 Task: Look for space in Villa de Vallecas, Spain from 10th August, 2023 to 20th August, 2023 for 12 adults in price range Rs.10000 to Rs.14000. Place can be entire place or shared room with 6 bedrooms having 12 beds and 6 bathrooms. Property type can be house, flat, guest house. Amenities needed are: wifi, TV, free parkinig on premises, gym, breakfast. Booking option can be shelf check-in. Required host language is English.
Action: Mouse moved to (433, 84)
Screenshot: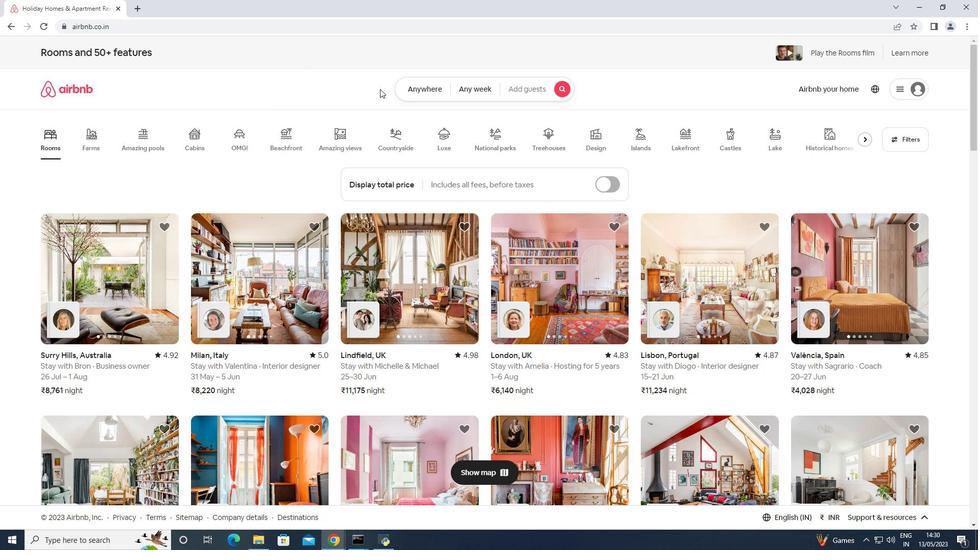 
Action: Mouse pressed left at (433, 84)
Screenshot: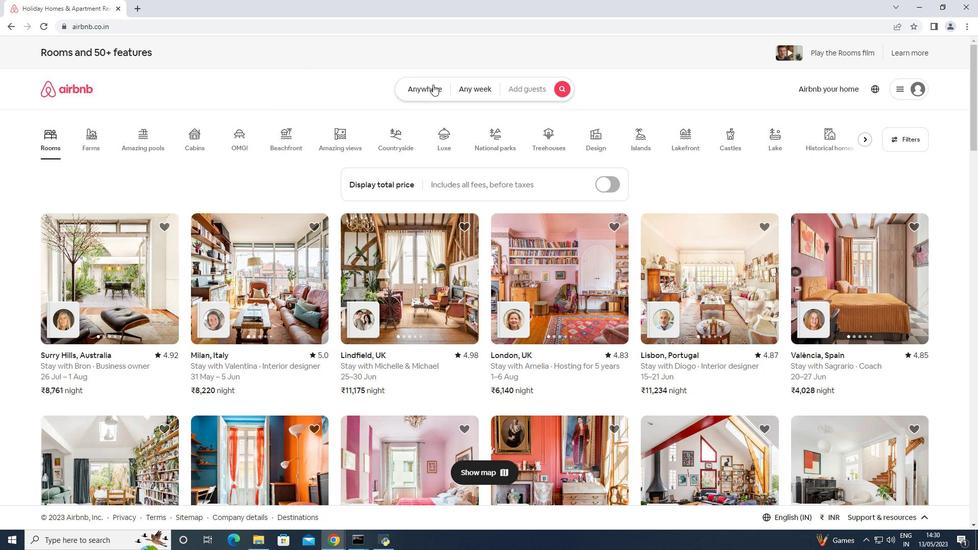 
Action: Mouse moved to (365, 132)
Screenshot: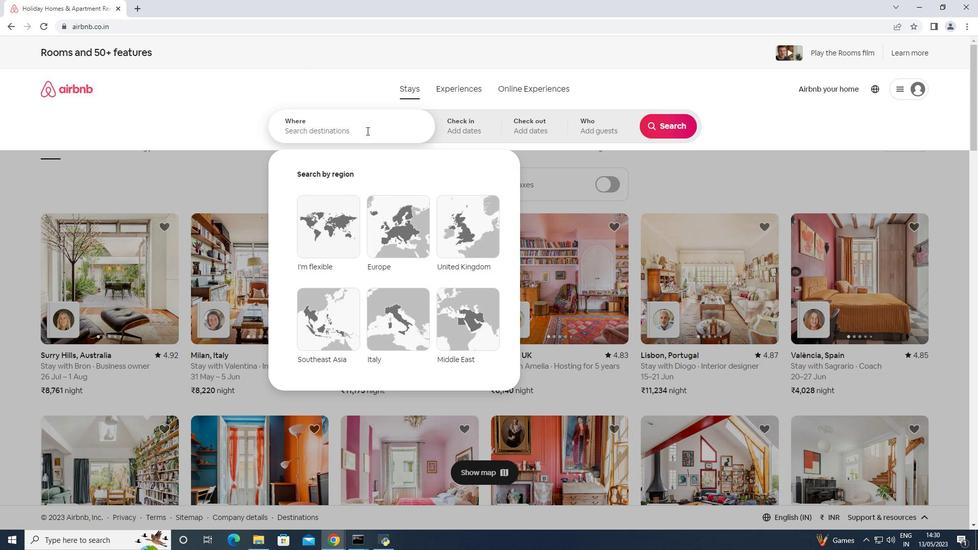 
Action: Mouse pressed left at (365, 132)
Screenshot: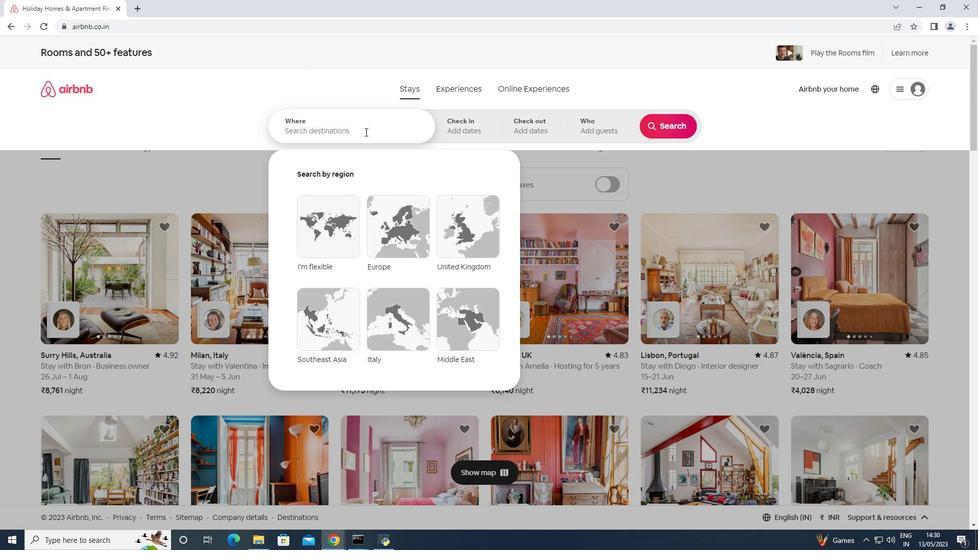 
Action: Key pressed <Key.shift>Vill<Key.space><Key.backspace>a<Key.space>de<Key.space><Key.shift>Vallecas,<Key.space><Key.shift>Spain<Key.enter>
Screenshot: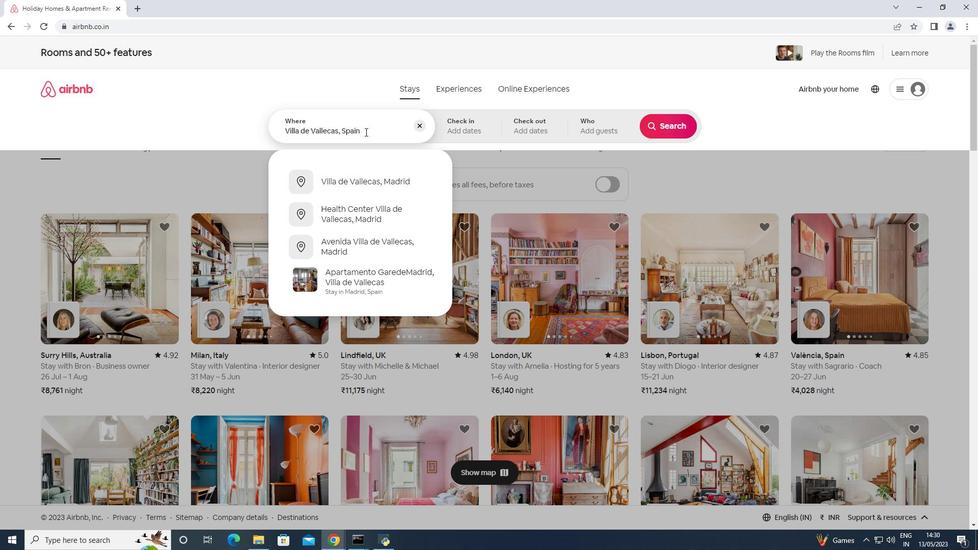 
Action: Mouse moved to (664, 210)
Screenshot: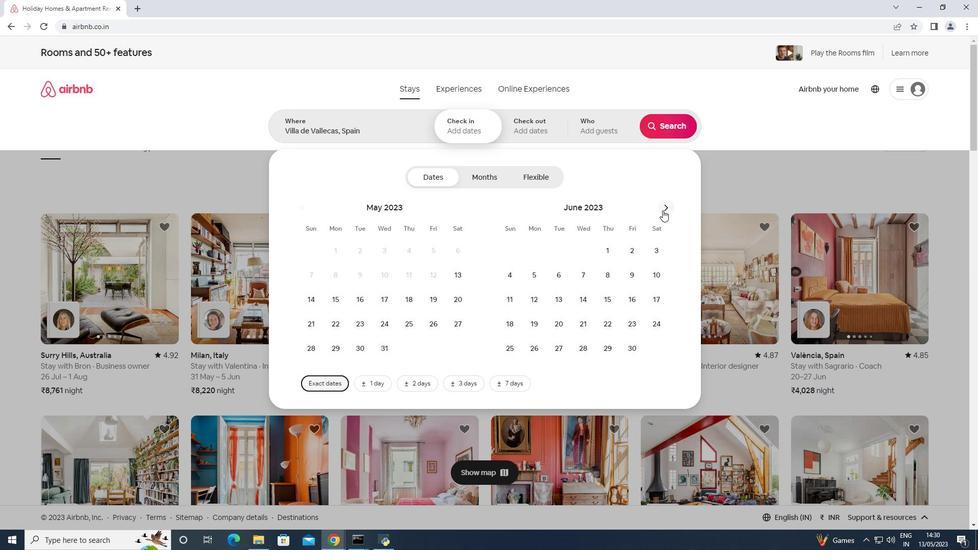 
Action: Mouse pressed left at (664, 210)
Screenshot: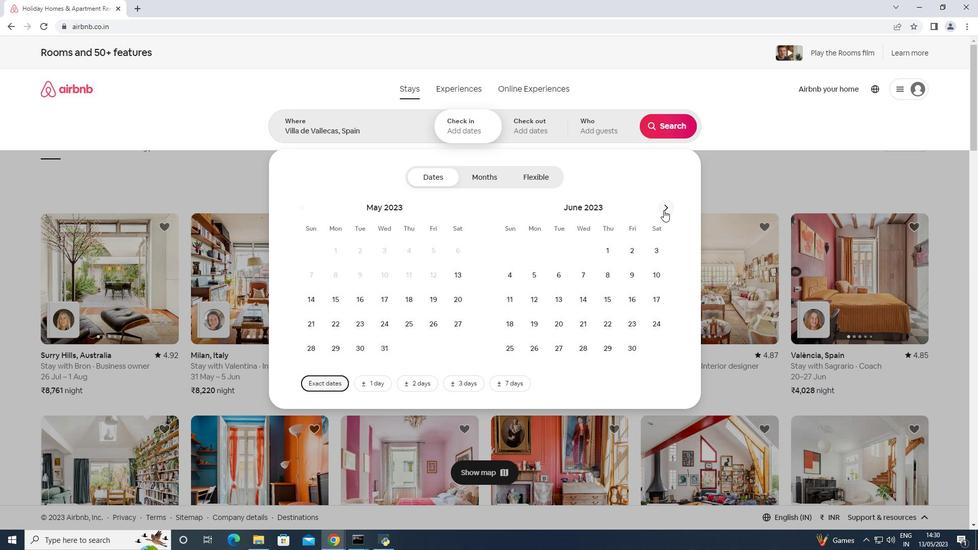 
Action: Mouse pressed left at (664, 210)
Screenshot: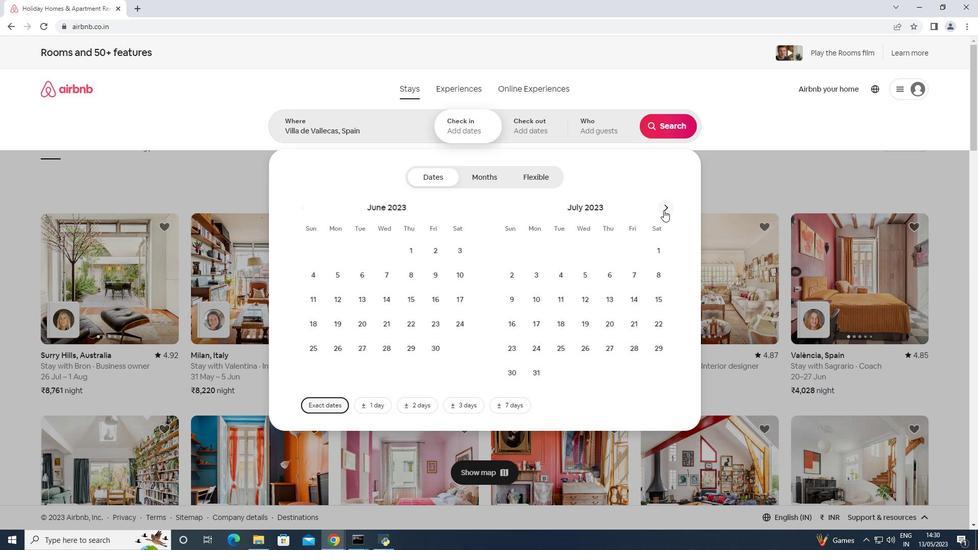 
Action: Mouse moved to (611, 273)
Screenshot: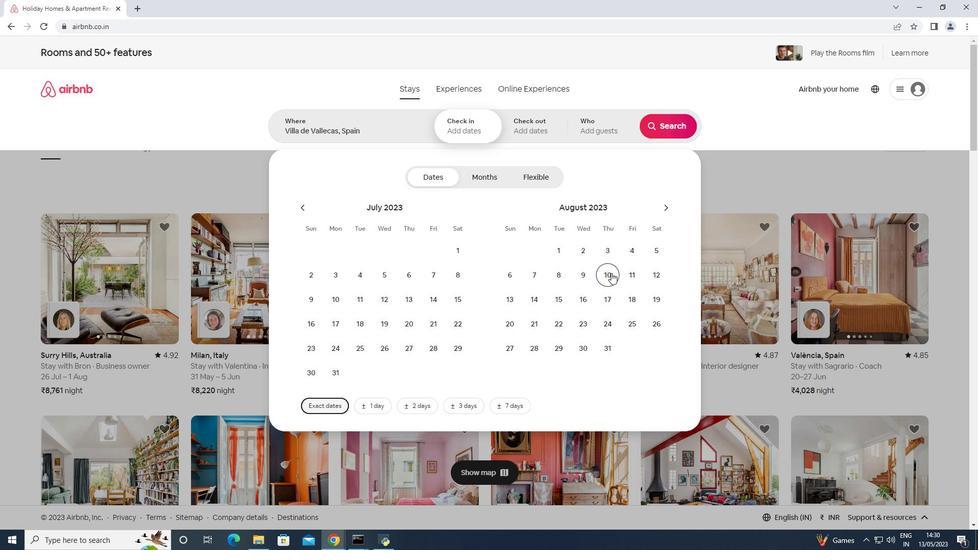 
Action: Mouse pressed left at (611, 273)
Screenshot: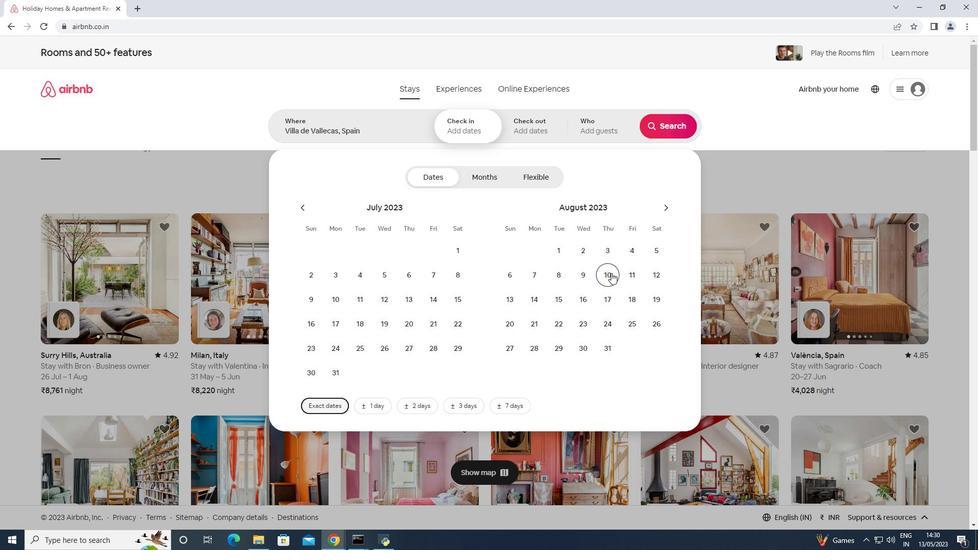 
Action: Mouse moved to (516, 324)
Screenshot: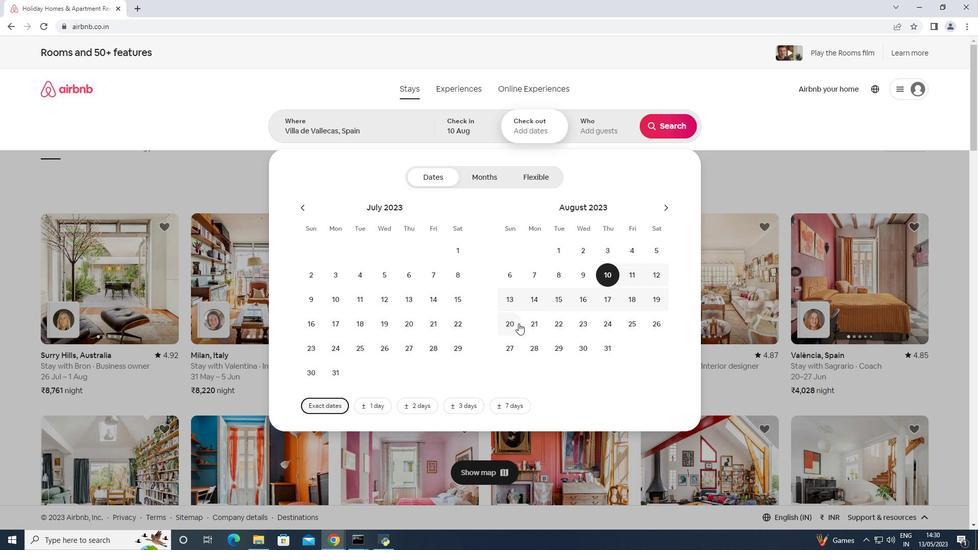
Action: Mouse pressed left at (516, 324)
Screenshot: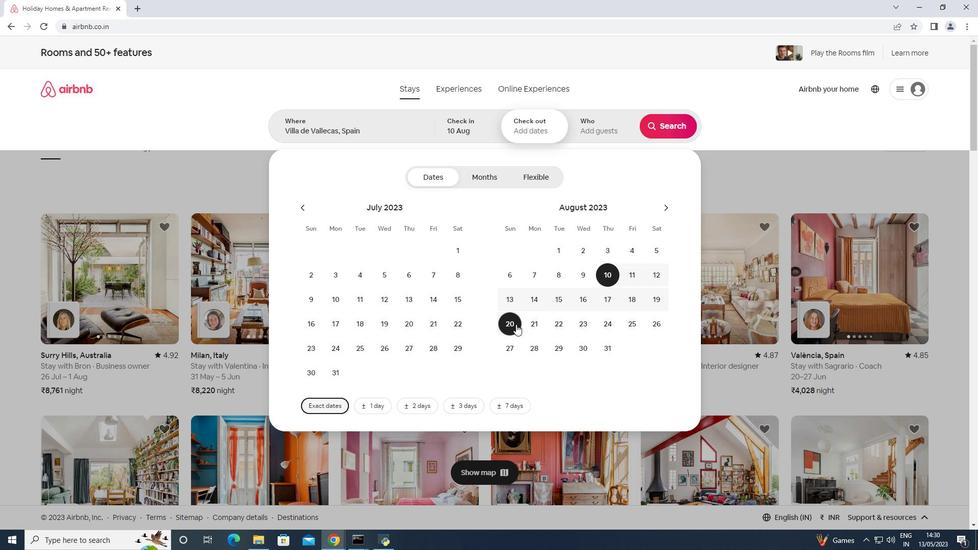 
Action: Mouse moved to (596, 135)
Screenshot: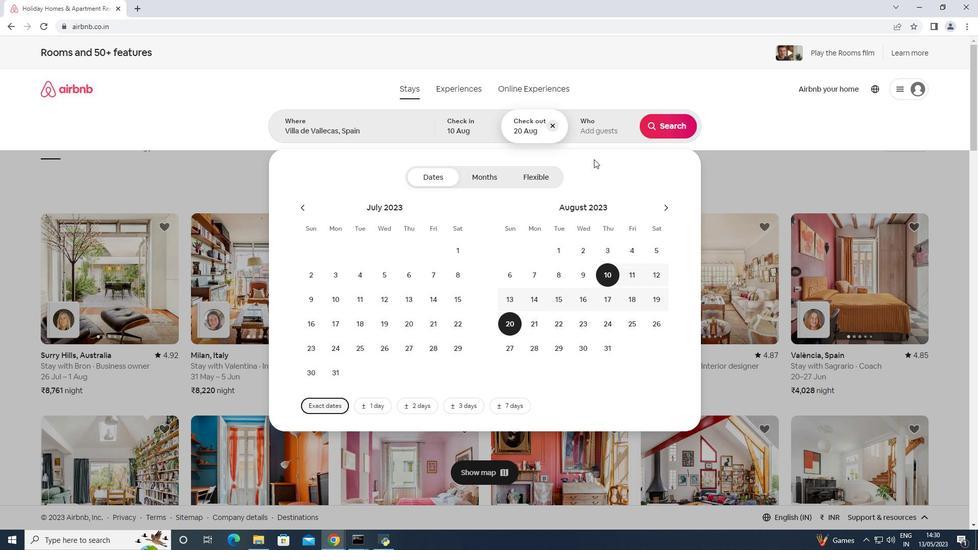 
Action: Mouse pressed left at (596, 135)
Screenshot: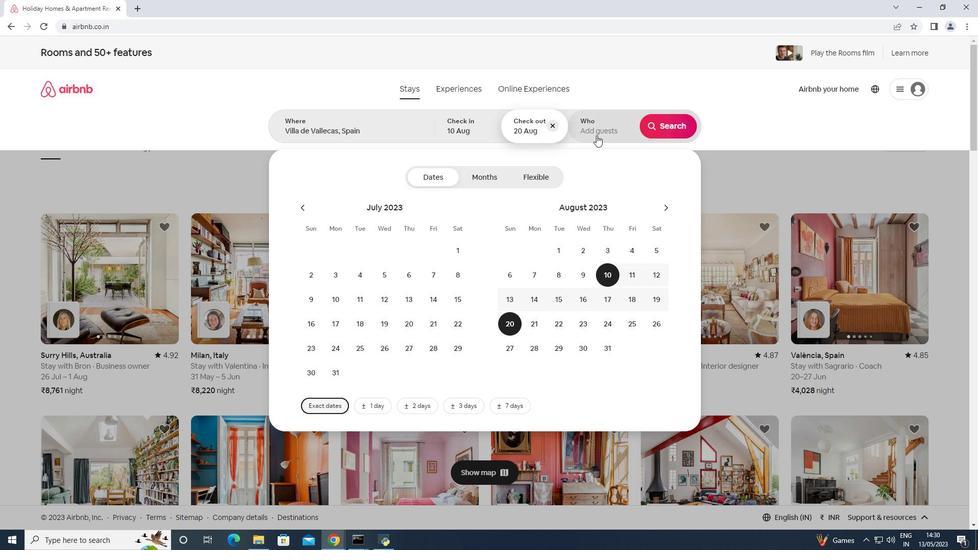 
Action: Mouse moved to (674, 181)
Screenshot: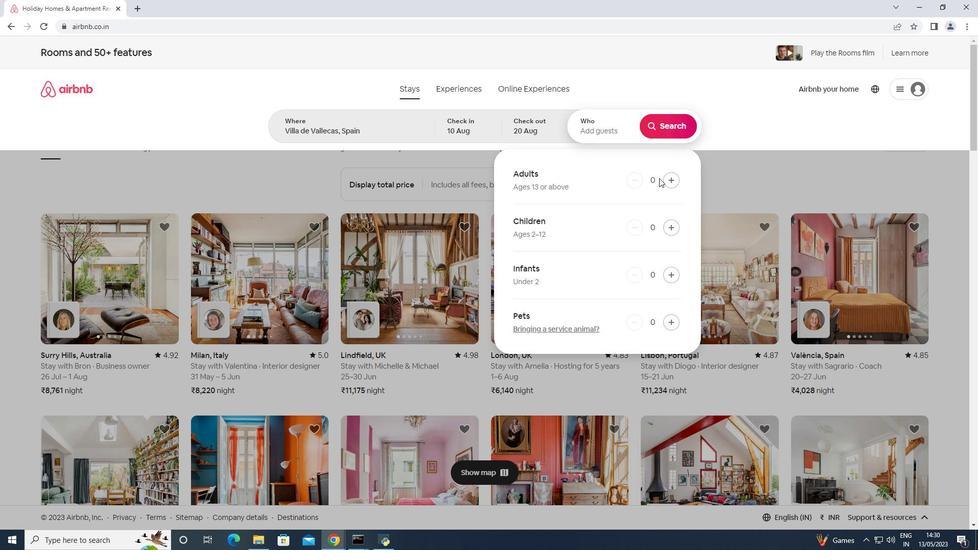 
Action: Mouse pressed left at (674, 181)
Screenshot: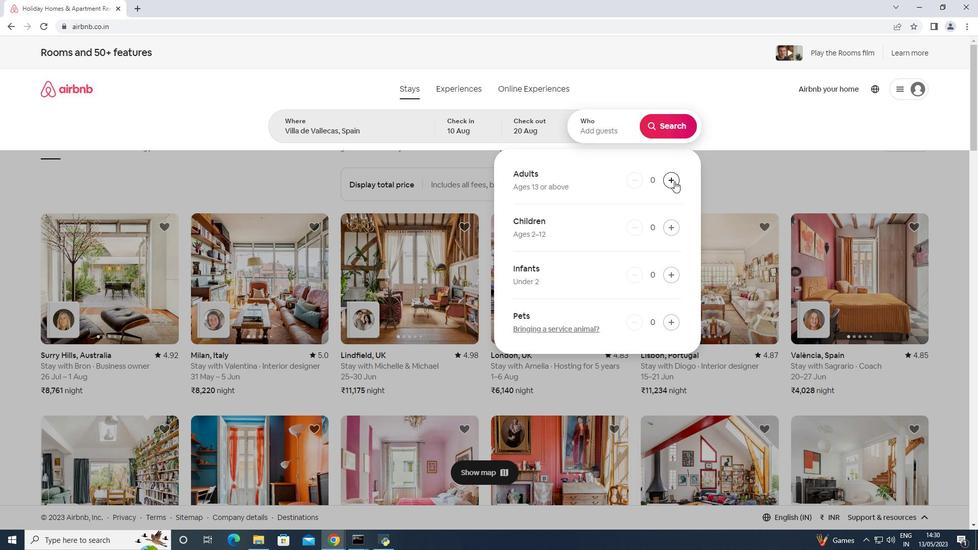 
Action: Mouse pressed left at (674, 181)
Screenshot: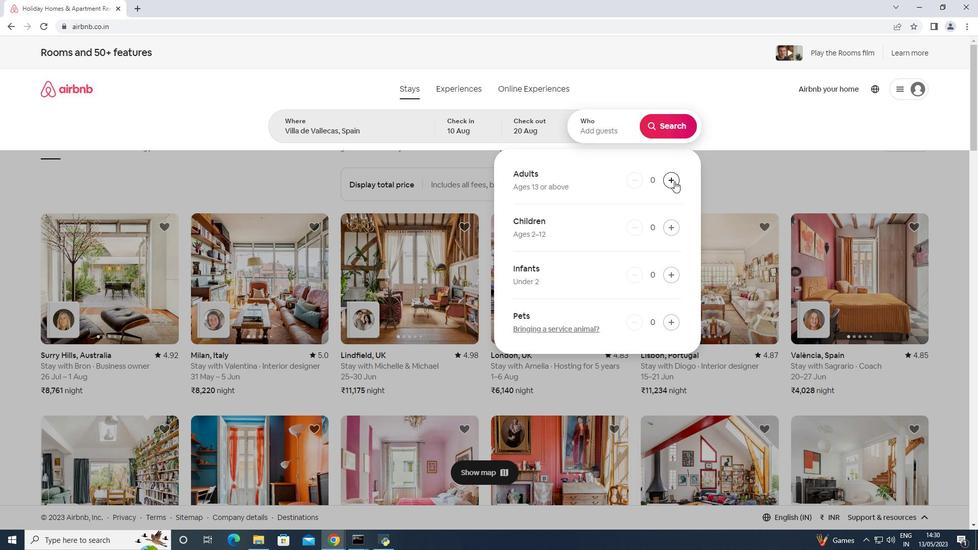
Action: Mouse pressed left at (674, 181)
Screenshot: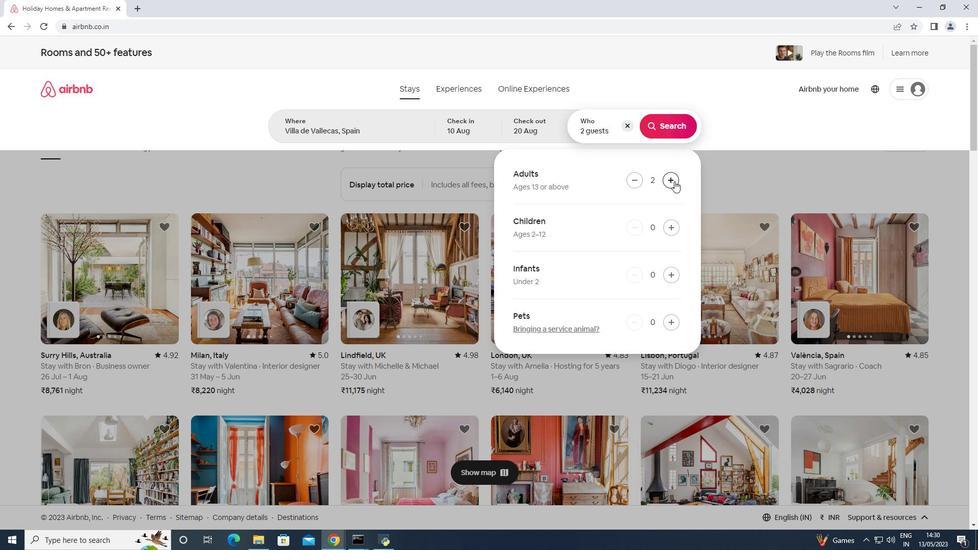 
Action: Mouse pressed left at (674, 181)
Screenshot: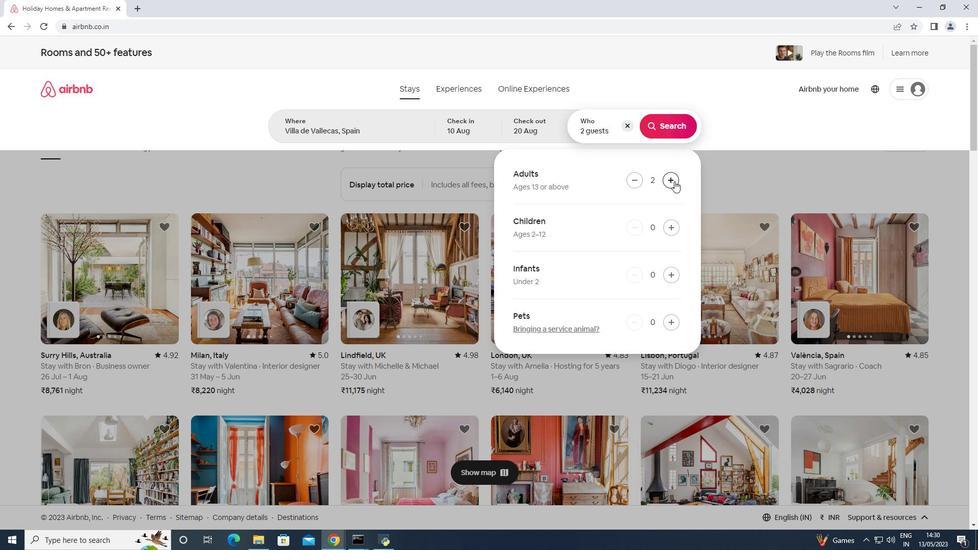 
Action: Mouse pressed left at (674, 181)
Screenshot: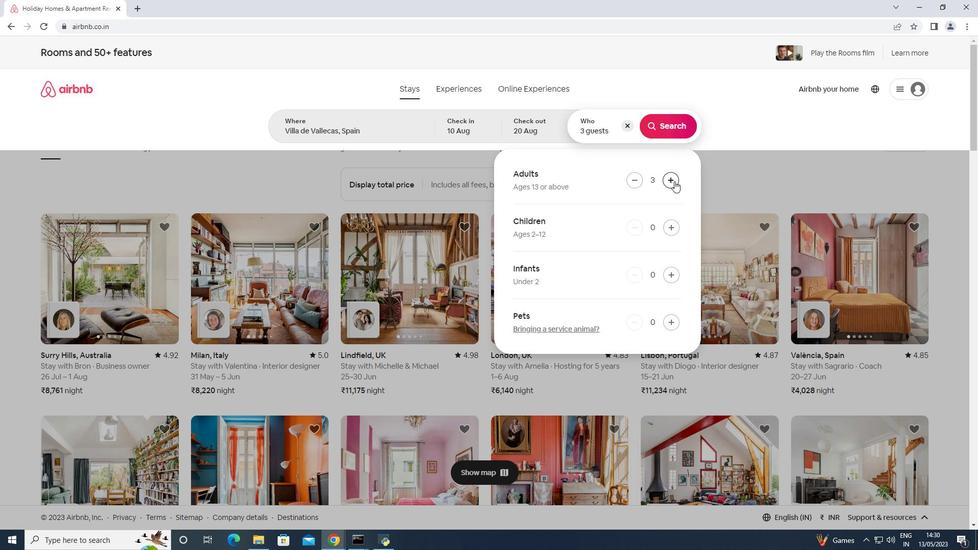 
Action: Mouse pressed left at (674, 181)
Screenshot: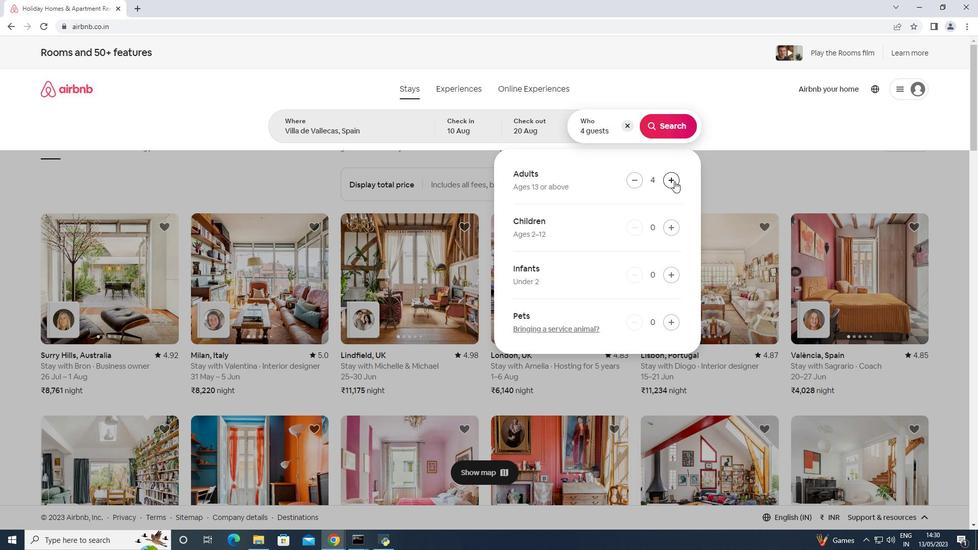 
Action: Mouse pressed left at (674, 181)
Screenshot: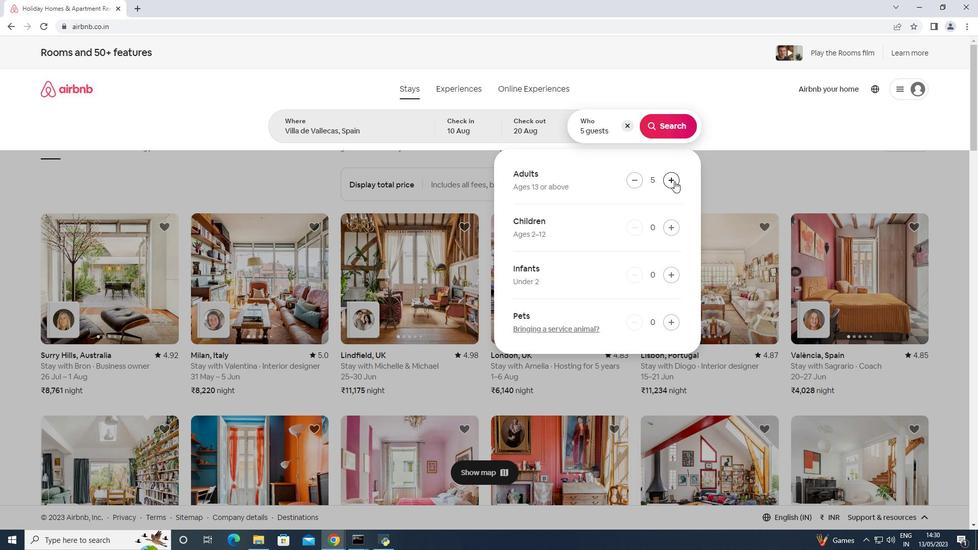 
Action: Mouse pressed left at (674, 181)
Screenshot: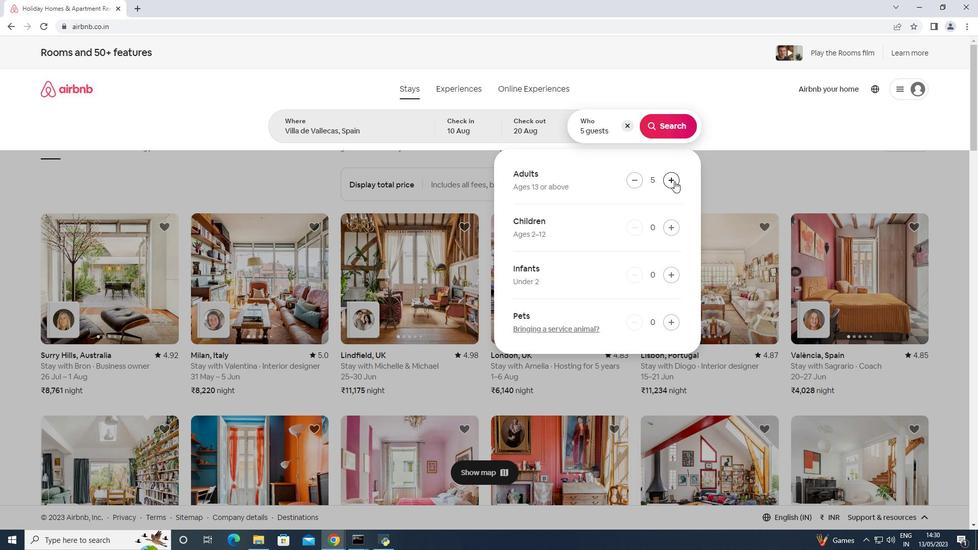 
Action: Mouse pressed left at (674, 181)
Screenshot: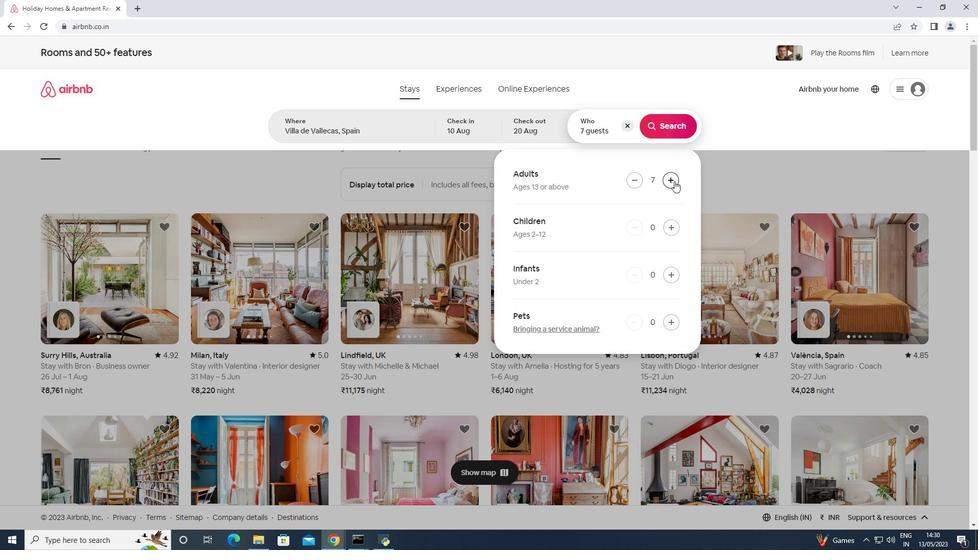 
Action: Mouse pressed left at (674, 181)
Screenshot: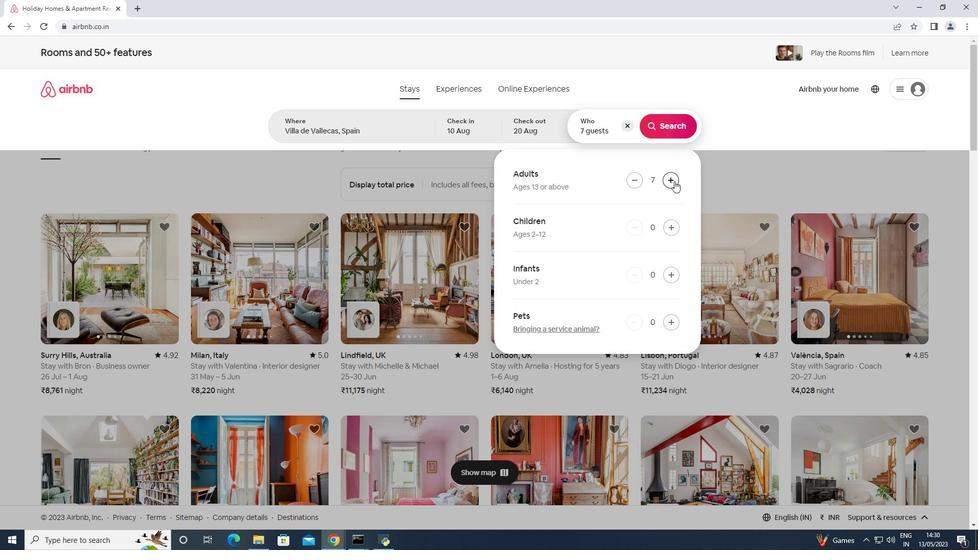
Action: Mouse pressed left at (674, 181)
Screenshot: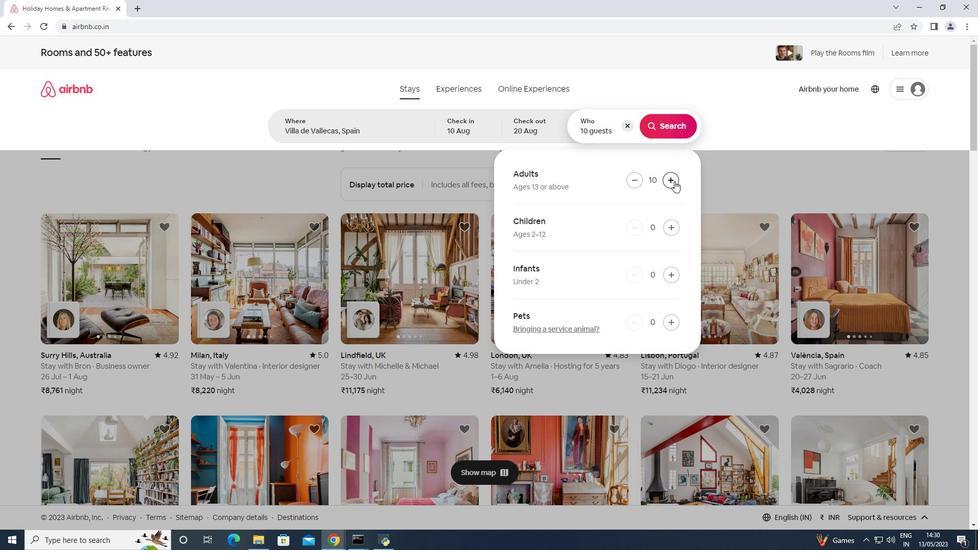 
Action: Mouse pressed left at (674, 181)
Screenshot: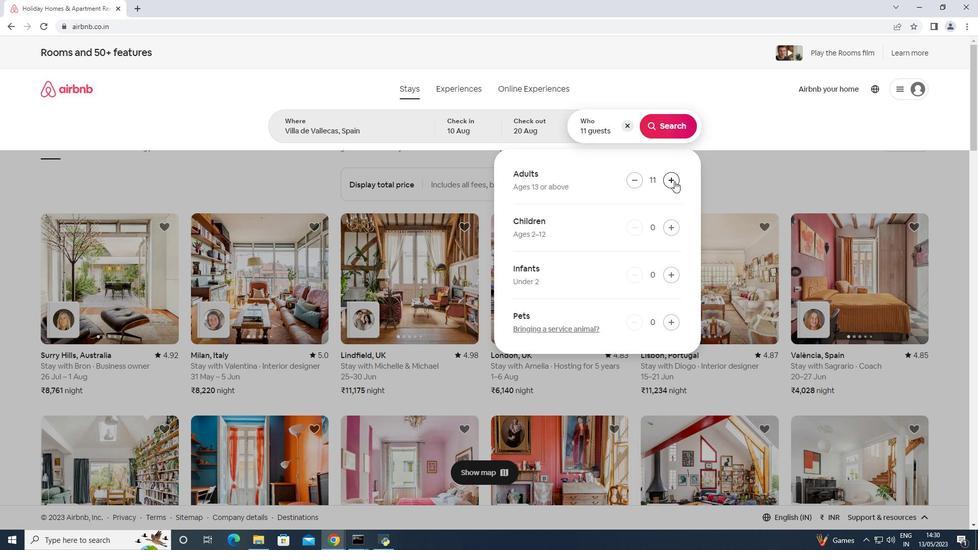 
Action: Mouse moved to (665, 130)
Screenshot: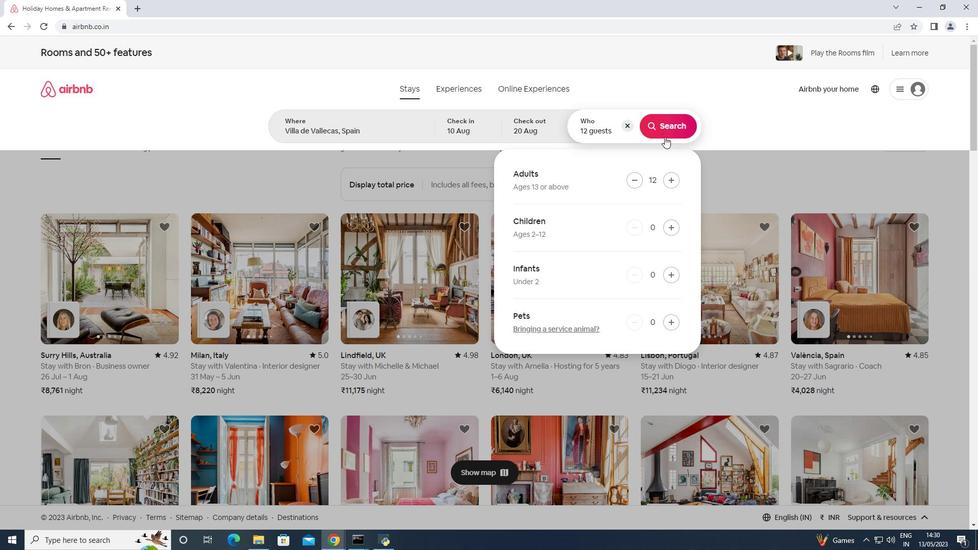 
Action: Mouse pressed left at (665, 130)
Screenshot: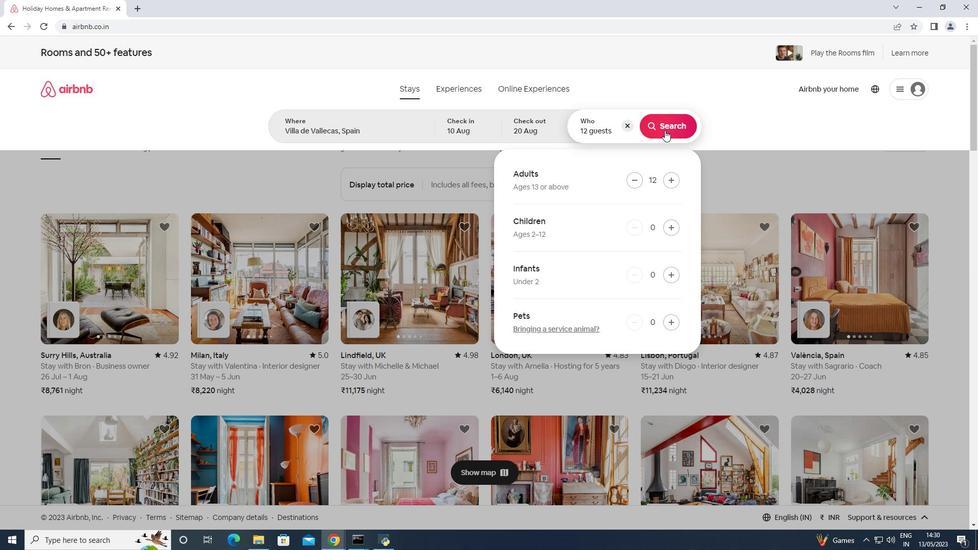 
Action: Mouse moved to (930, 95)
Screenshot: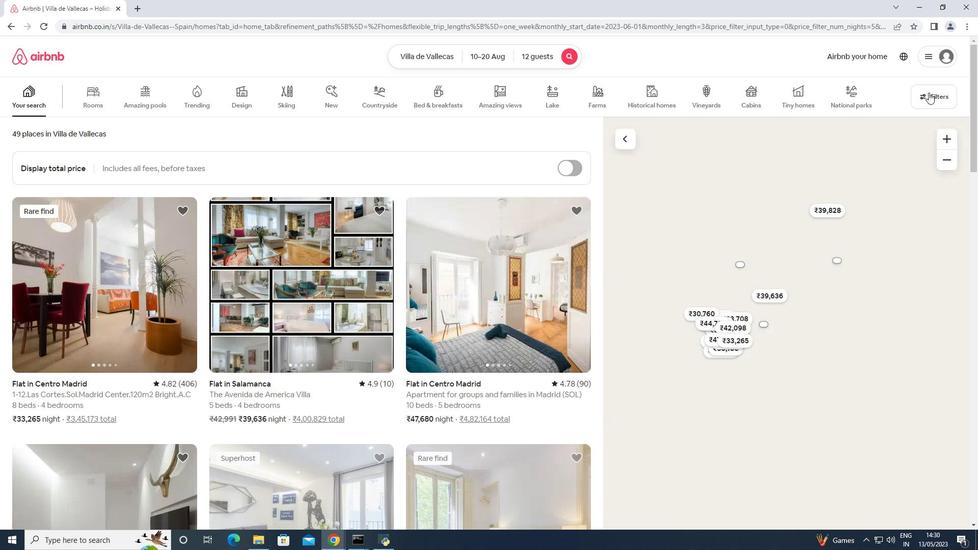 
Action: Mouse pressed left at (930, 95)
Screenshot: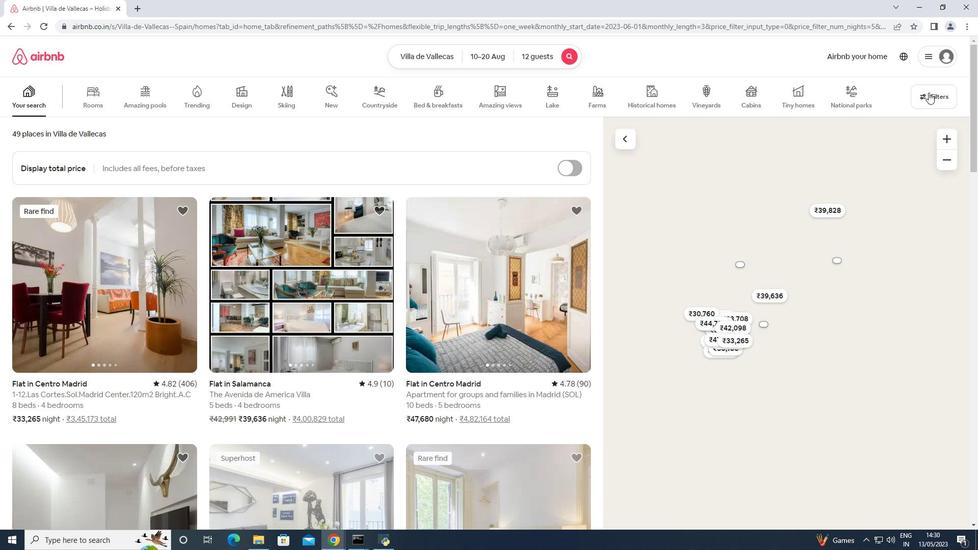 
Action: Mouse moved to (413, 343)
Screenshot: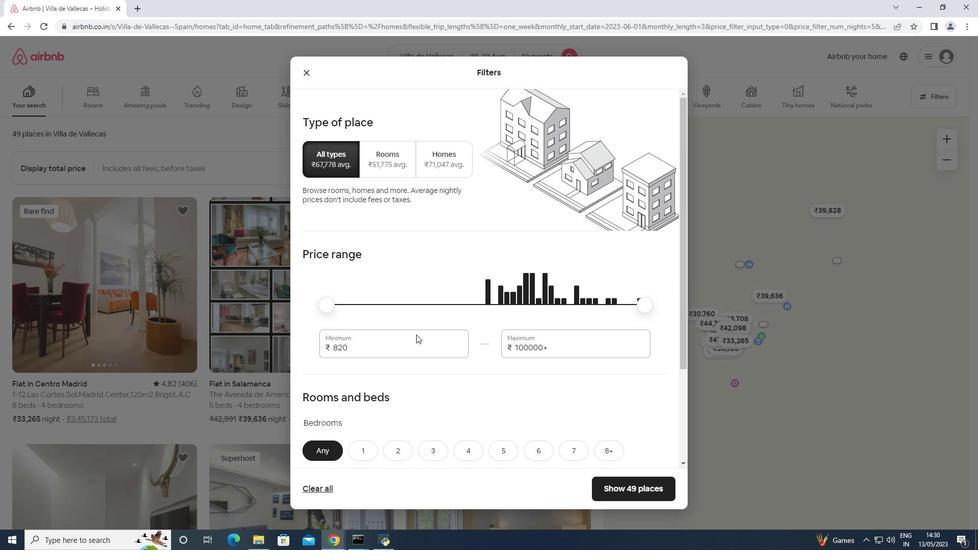 
Action: Mouse pressed left at (413, 343)
Screenshot: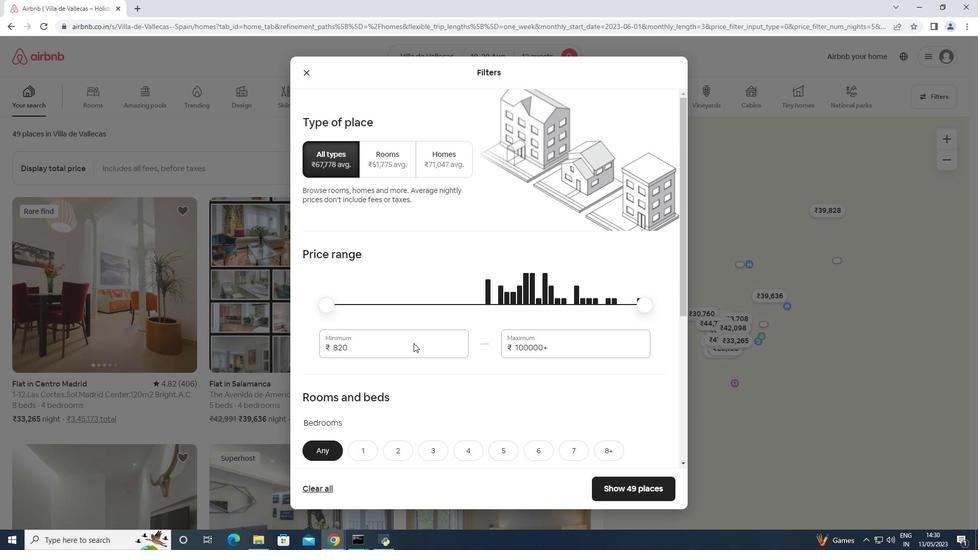 
Action: Mouse pressed left at (413, 343)
Screenshot: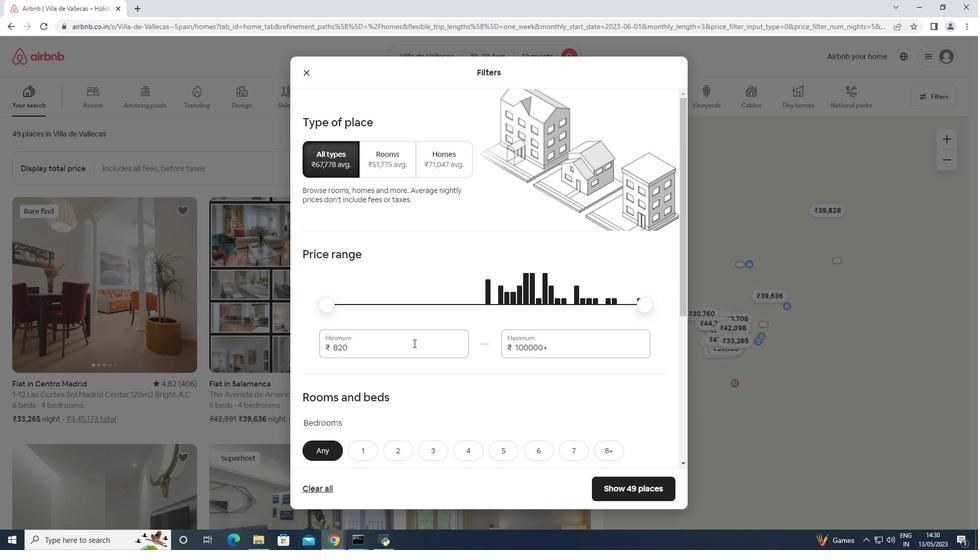 
Action: Mouse moved to (413, 342)
Screenshot: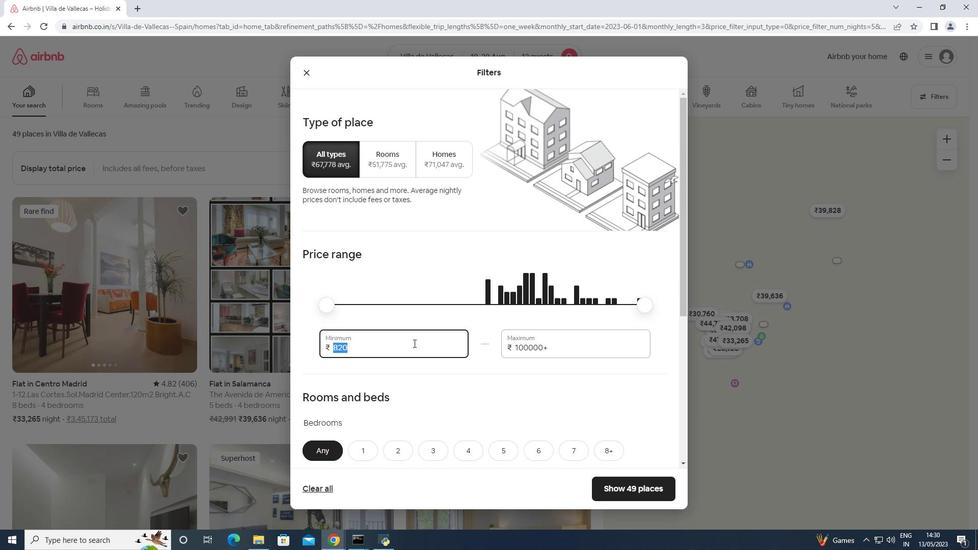 
Action: Key pressed 10000<Key.tab>14000
Screenshot: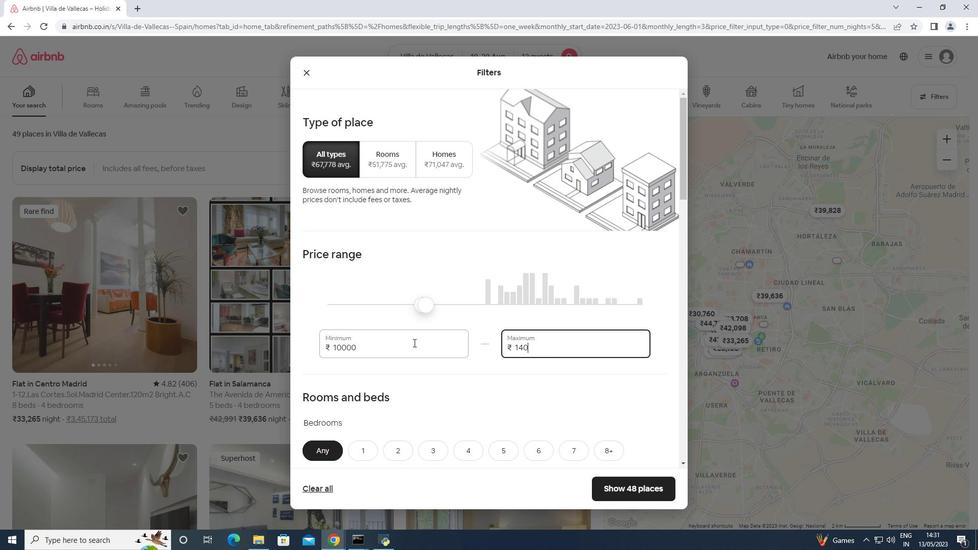 
Action: Mouse scrolled (413, 342) with delta (0, 0)
Screenshot: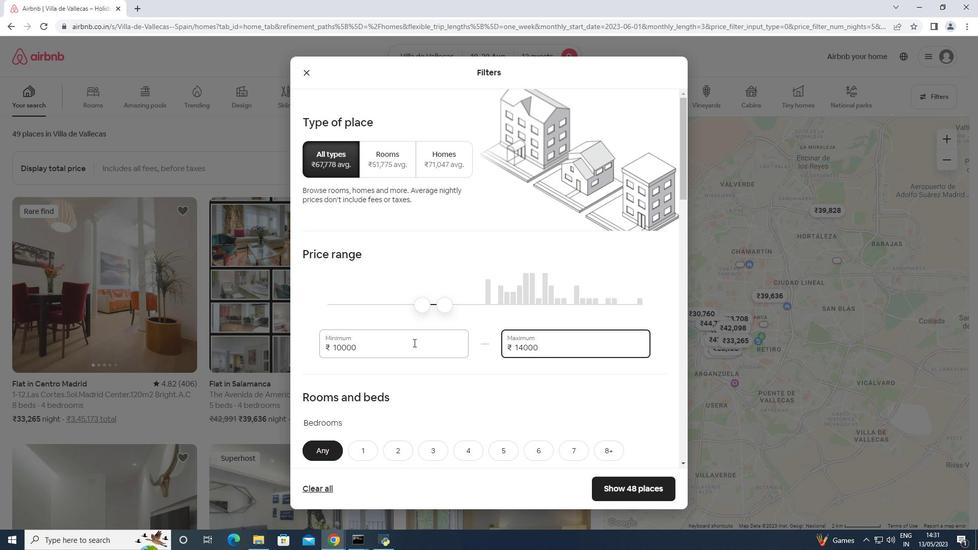 
Action: Mouse scrolled (413, 342) with delta (0, 0)
Screenshot: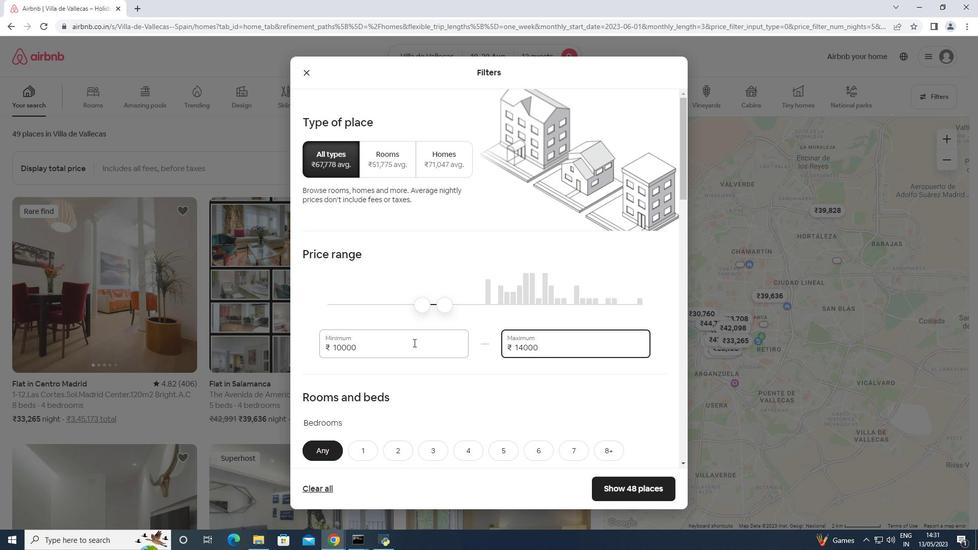
Action: Mouse scrolled (413, 342) with delta (0, 0)
Screenshot: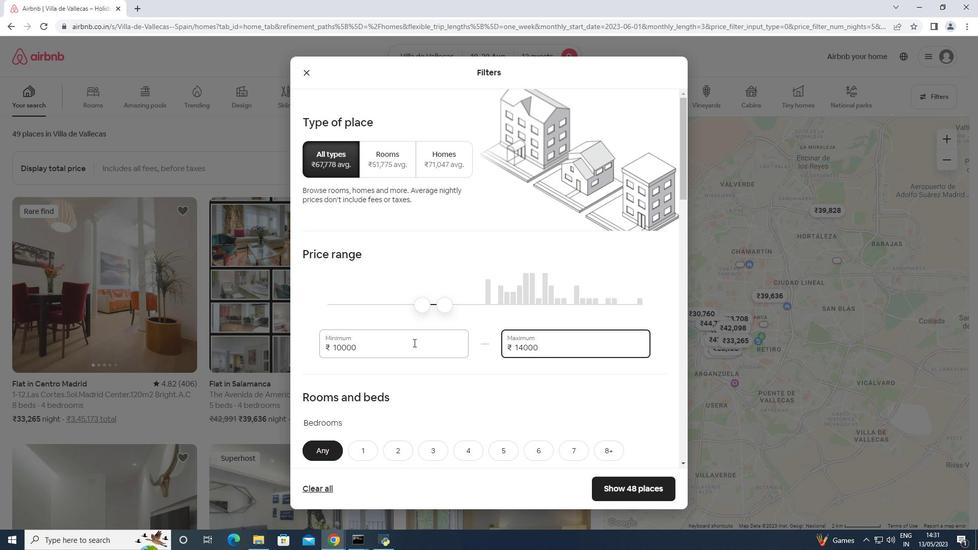 
Action: Mouse scrolled (413, 342) with delta (0, 0)
Screenshot: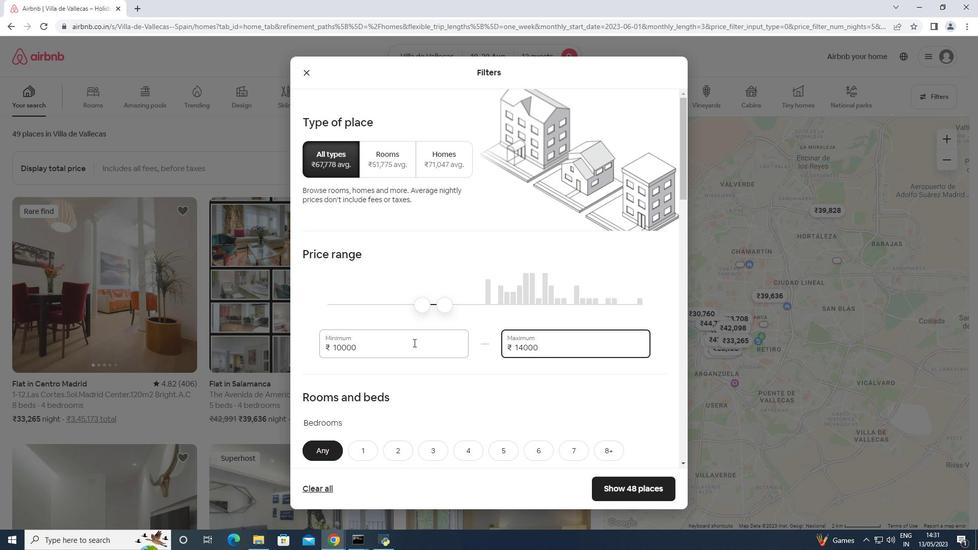 
Action: Mouse scrolled (413, 342) with delta (0, 0)
Screenshot: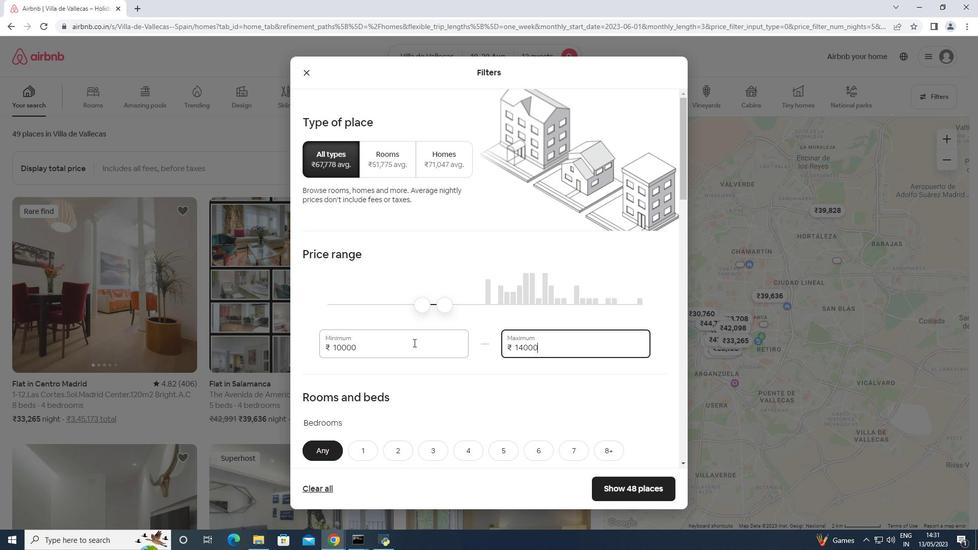 
Action: Mouse moved to (539, 194)
Screenshot: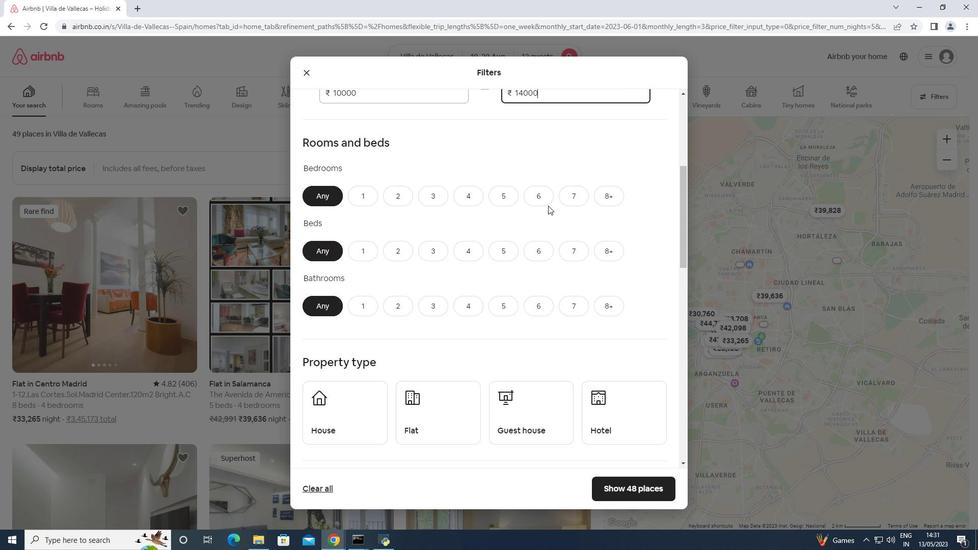 
Action: Mouse pressed left at (539, 194)
Screenshot: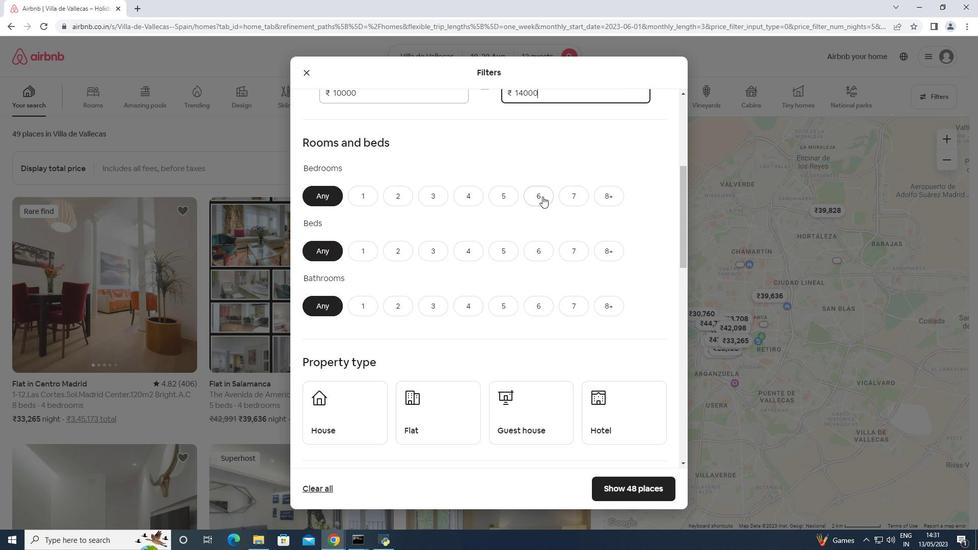 
Action: Mouse moved to (611, 251)
Screenshot: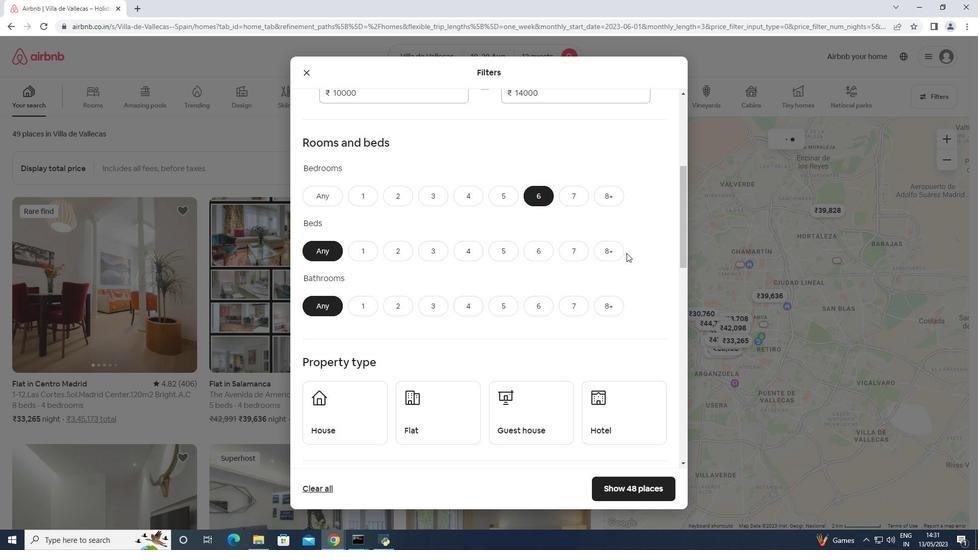 
Action: Mouse pressed left at (611, 251)
Screenshot: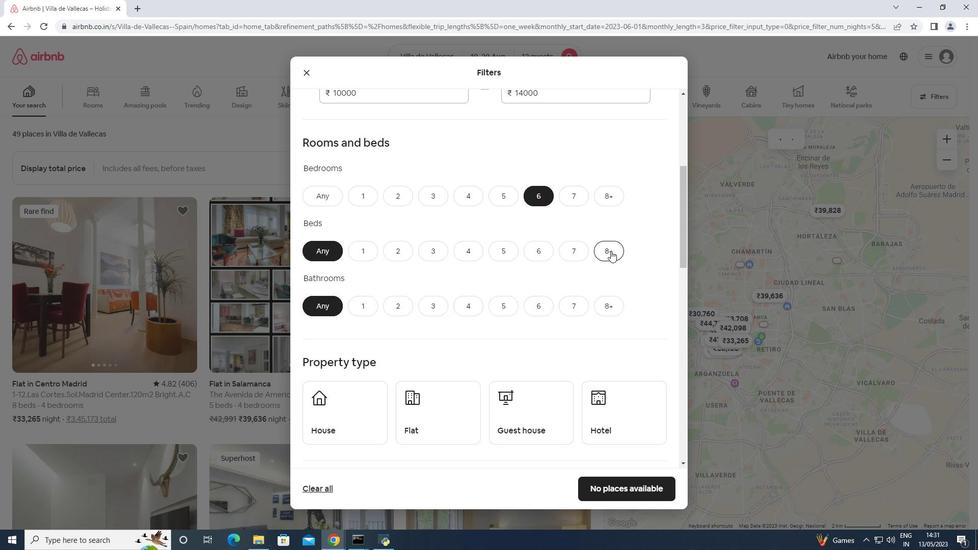 
Action: Mouse moved to (536, 303)
Screenshot: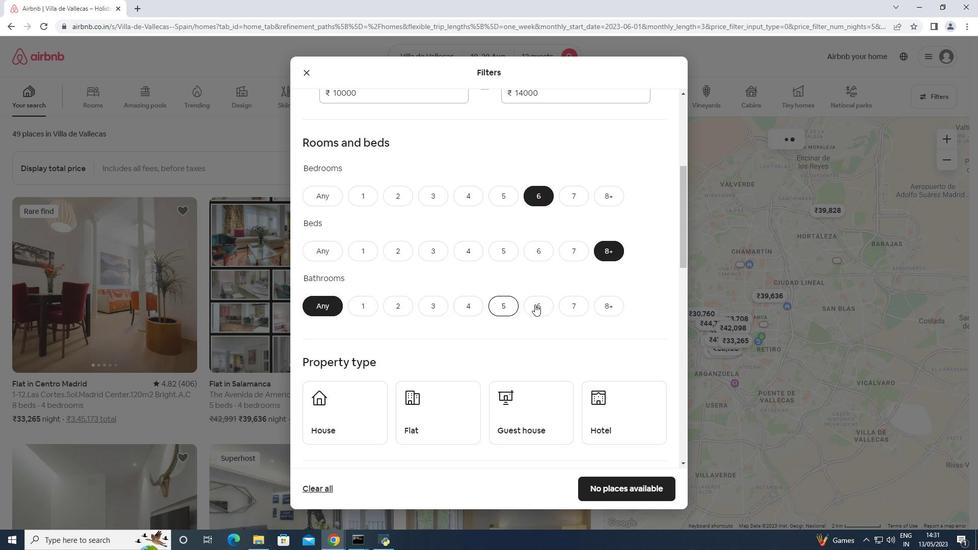 
Action: Mouse pressed left at (536, 303)
Screenshot: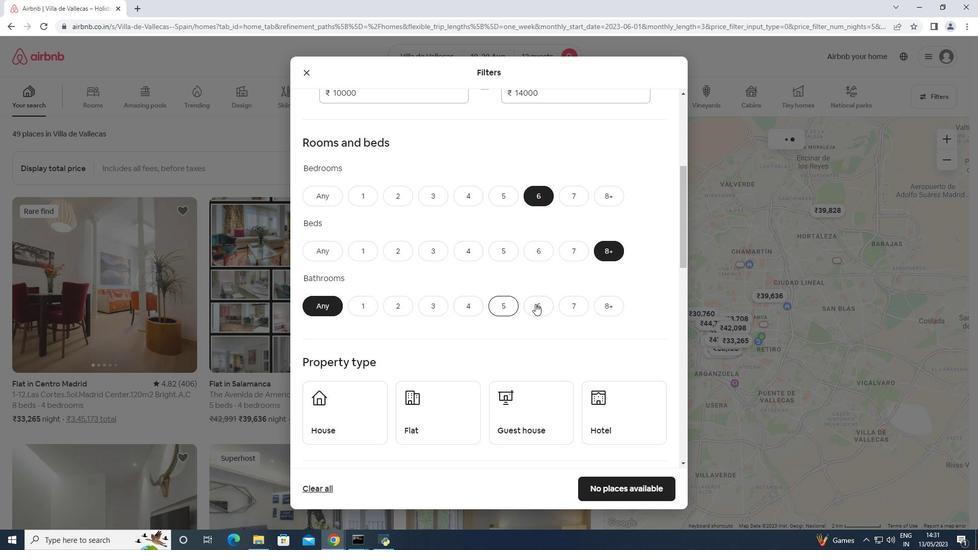 
Action: Mouse moved to (536, 303)
Screenshot: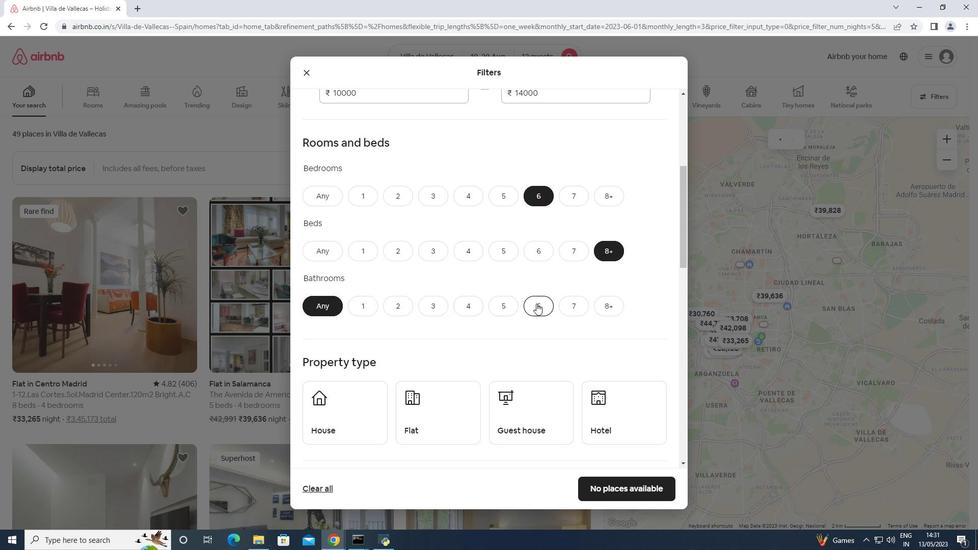
Action: Mouse scrolled (536, 303) with delta (0, 0)
Screenshot: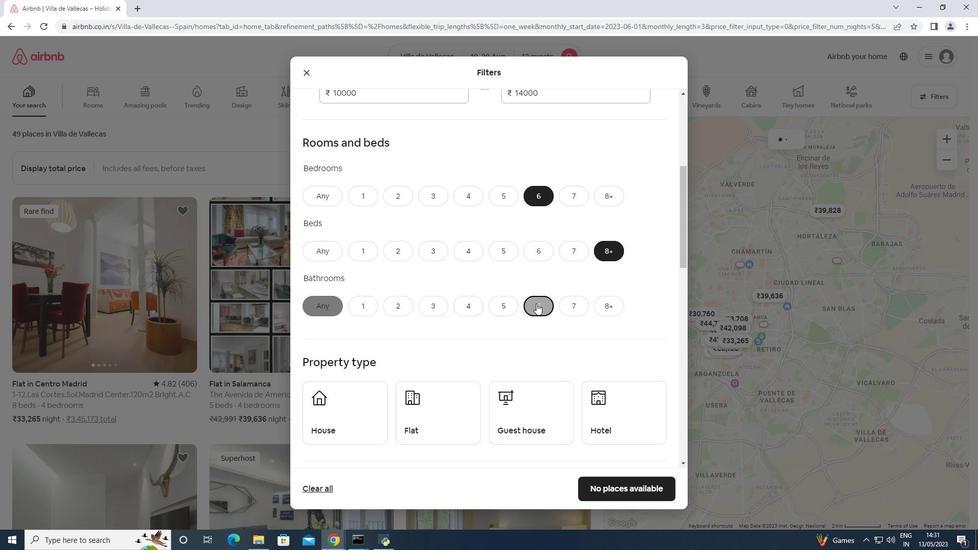 
Action: Mouse scrolled (536, 303) with delta (0, 0)
Screenshot: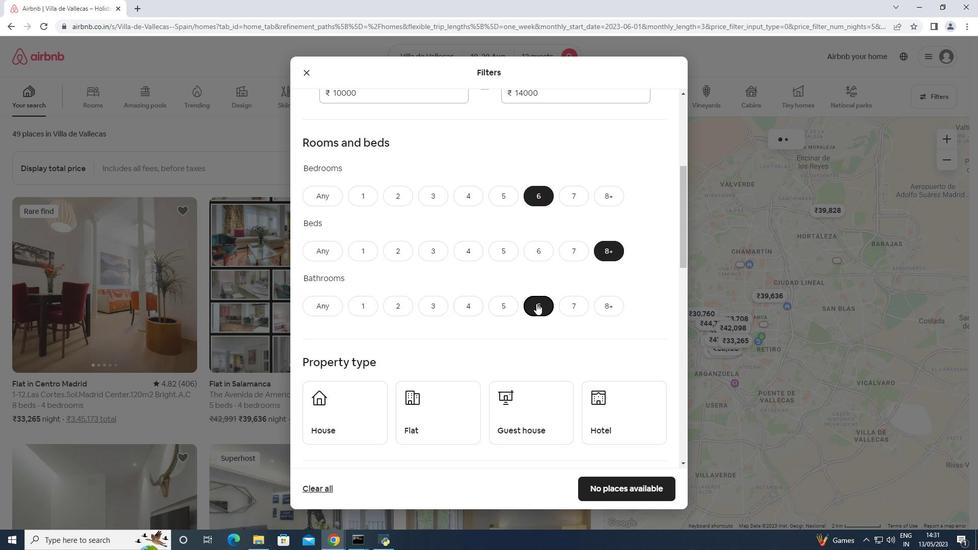 
Action: Mouse scrolled (536, 303) with delta (0, 0)
Screenshot: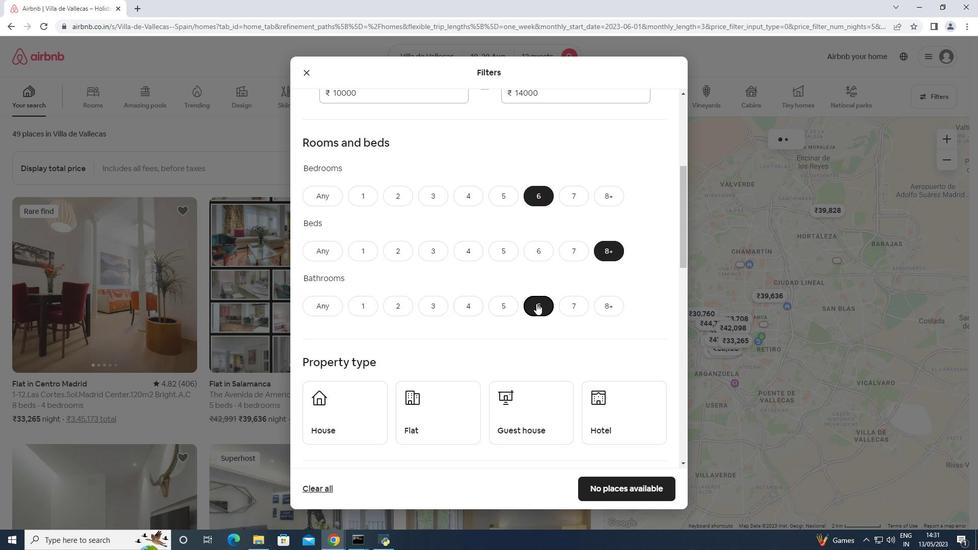 
Action: Mouse moved to (366, 260)
Screenshot: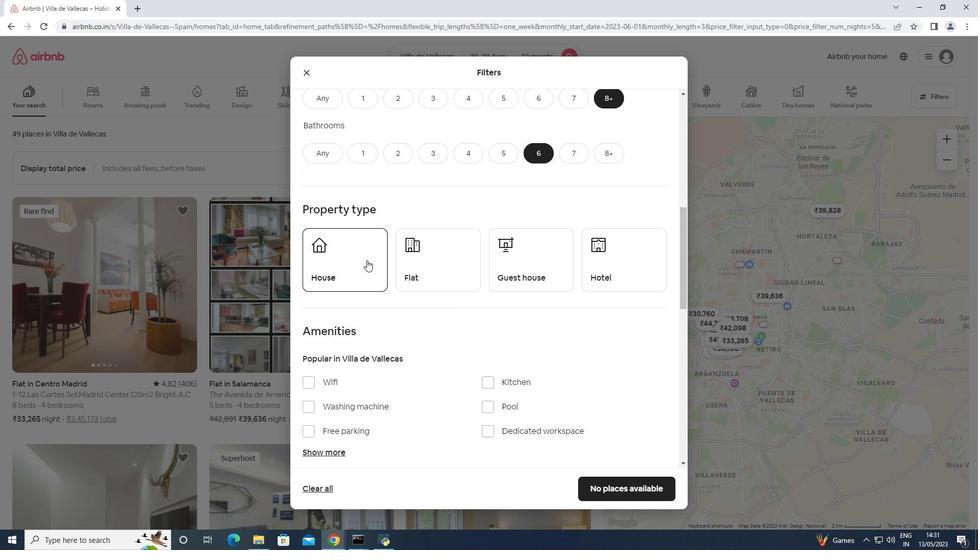 
Action: Mouse pressed left at (366, 260)
Screenshot: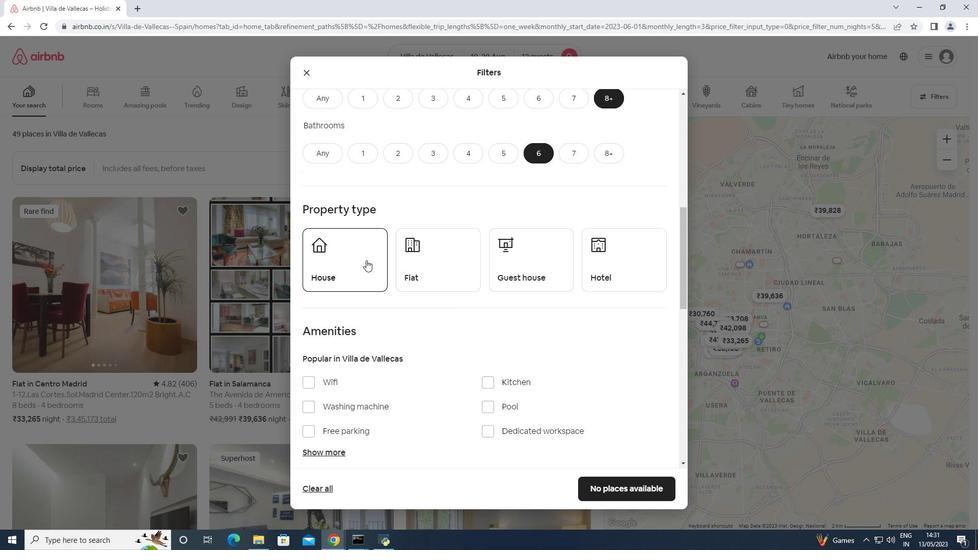 
Action: Mouse moved to (391, 261)
Screenshot: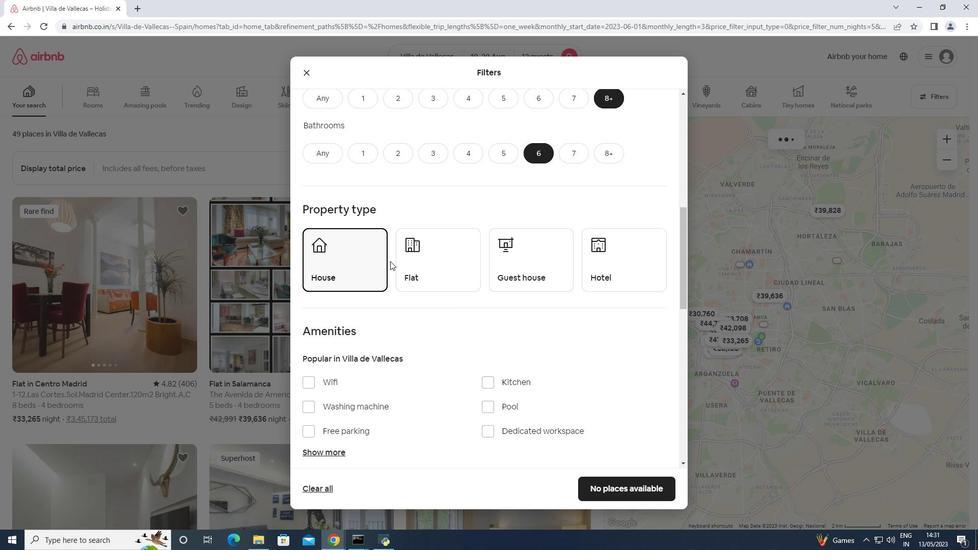 
Action: Mouse pressed left at (391, 261)
Screenshot: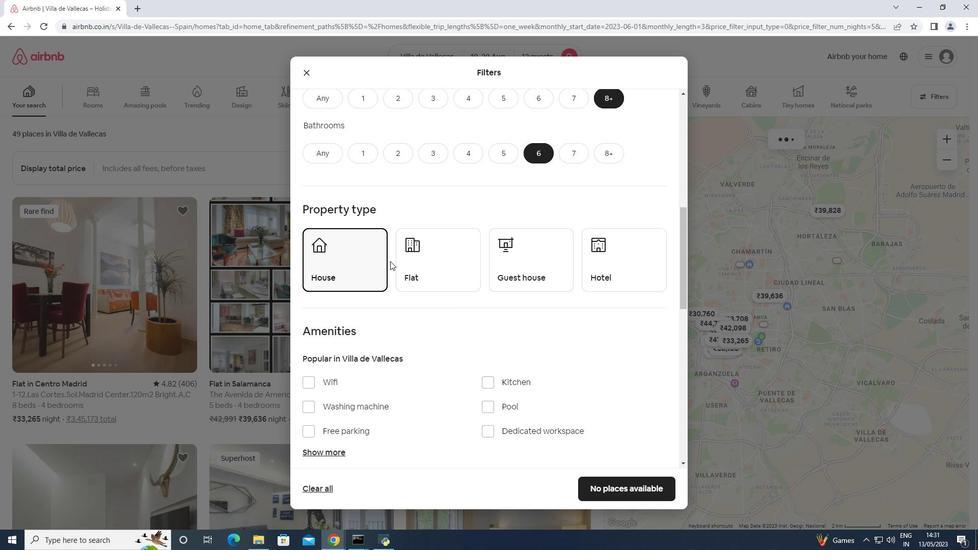 
Action: Mouse moved to (519, 270)
Screenshot: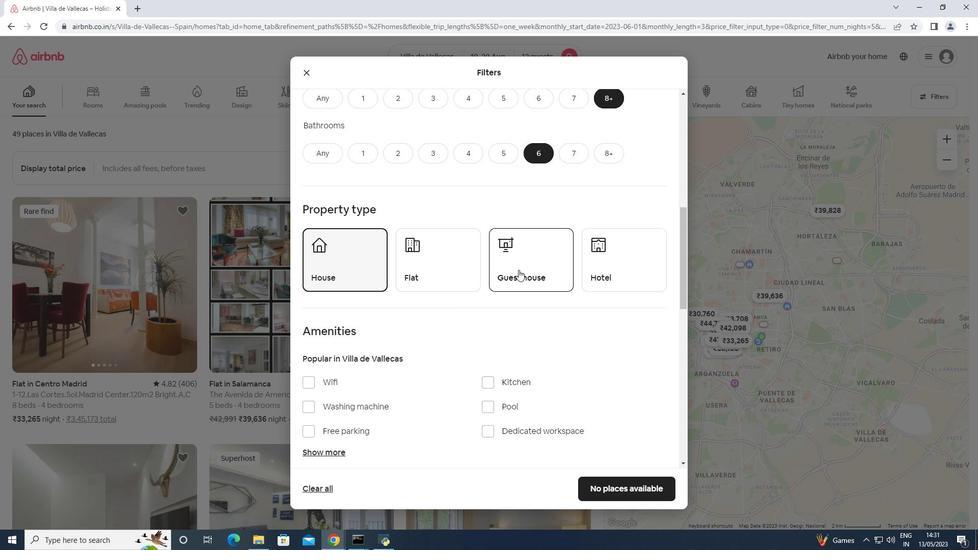 
Action: Mouse pressed left at (519, 270)
Screenshot: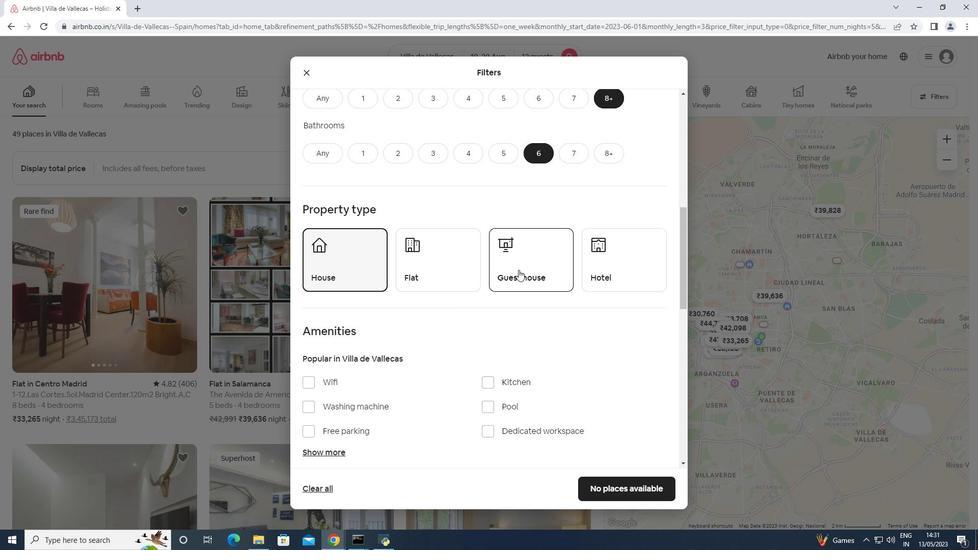 
Action: Mouse moved to (444, 277)
Screenshot: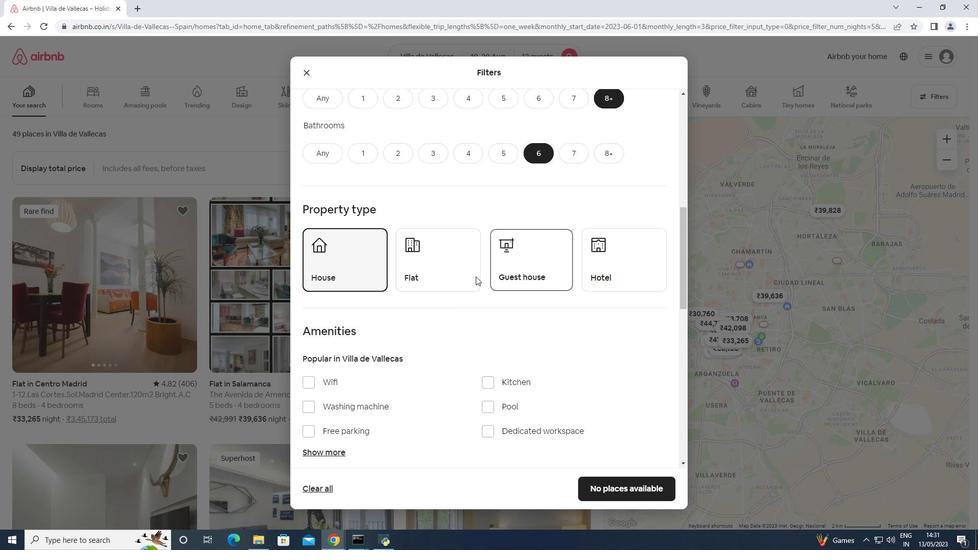 
Action: Mouse pressed left at (444, 277)
Screenshot: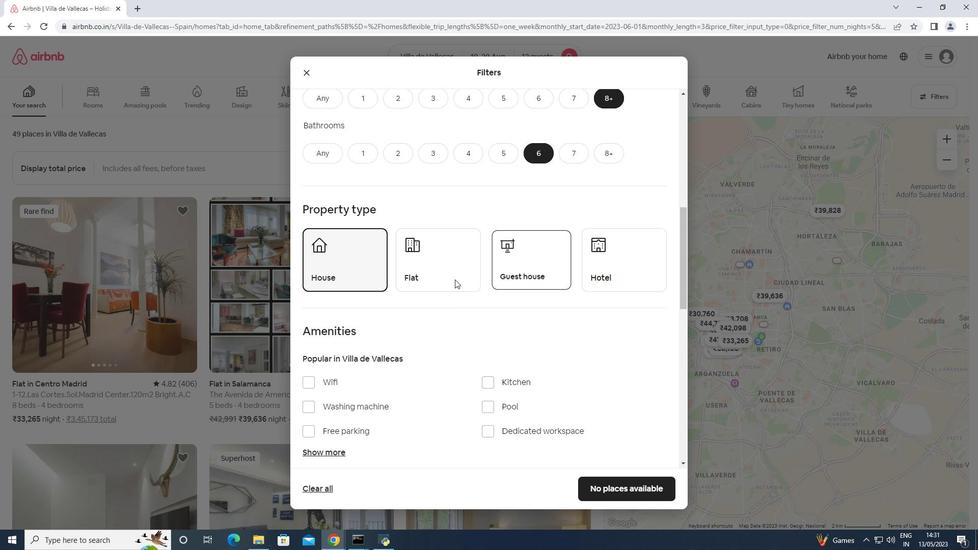 
Action: Mouse moved to (444, 277)
Screenshot: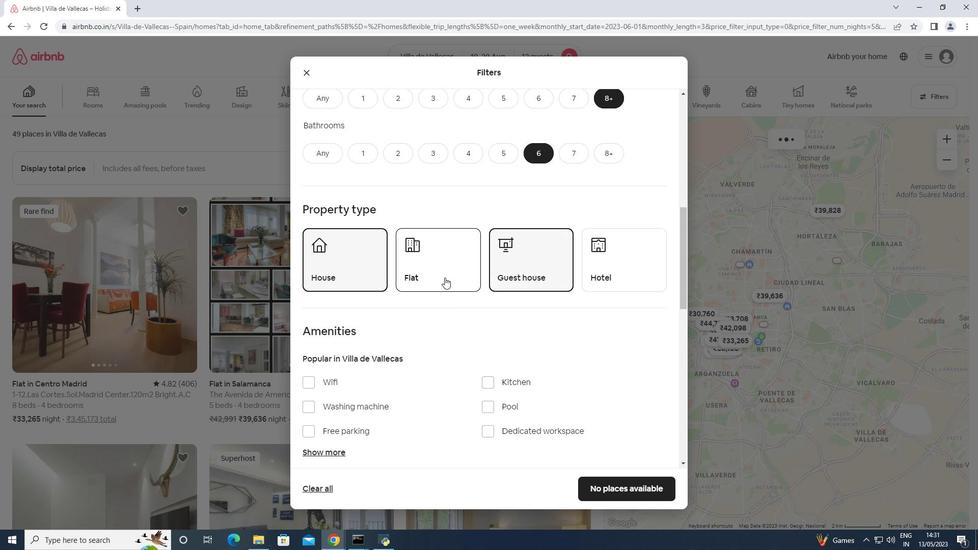 
Action: Mouse scrolled (444, 276) with delta (0, 0)
Screenshot: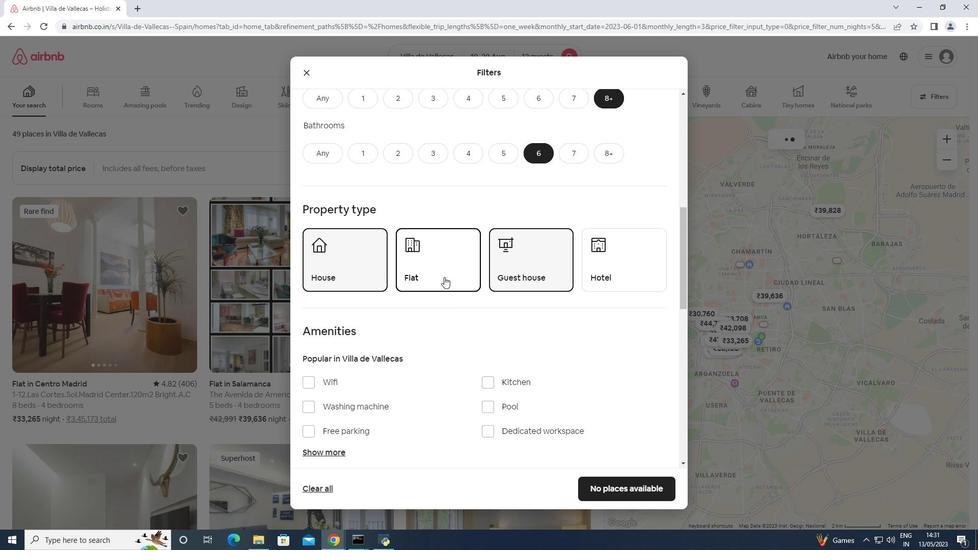 
Action: Mouse scrolled (444, 276) with delta (0, 0)
Screenshot: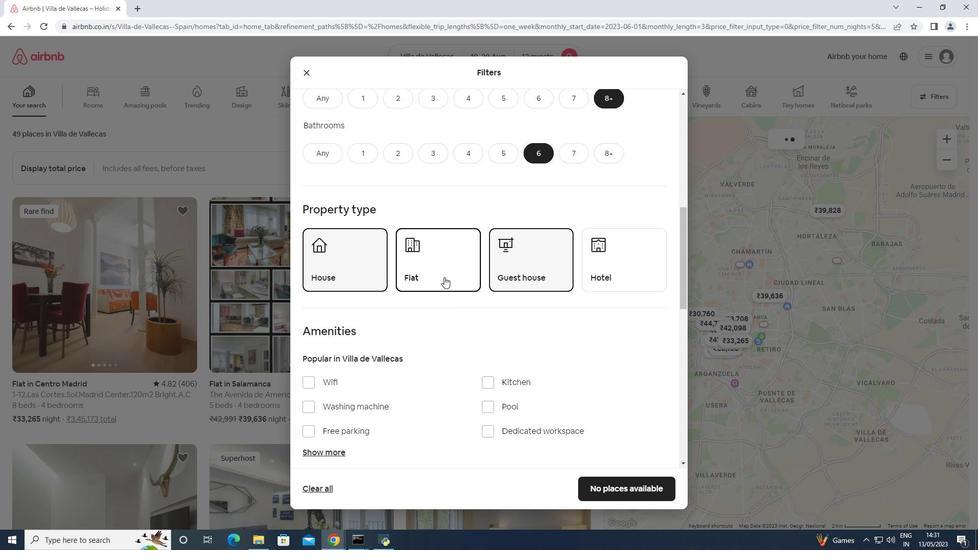 
Action: Mouse scrolled (444, 276) with delta (0, 0)
Screenshot: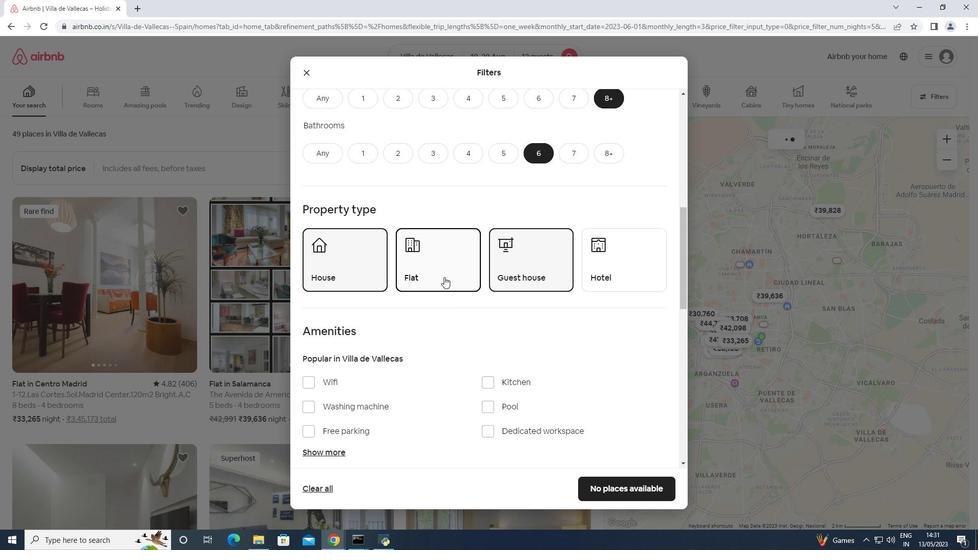 
Action: Mouse moved to (337, 225)
Screenshot: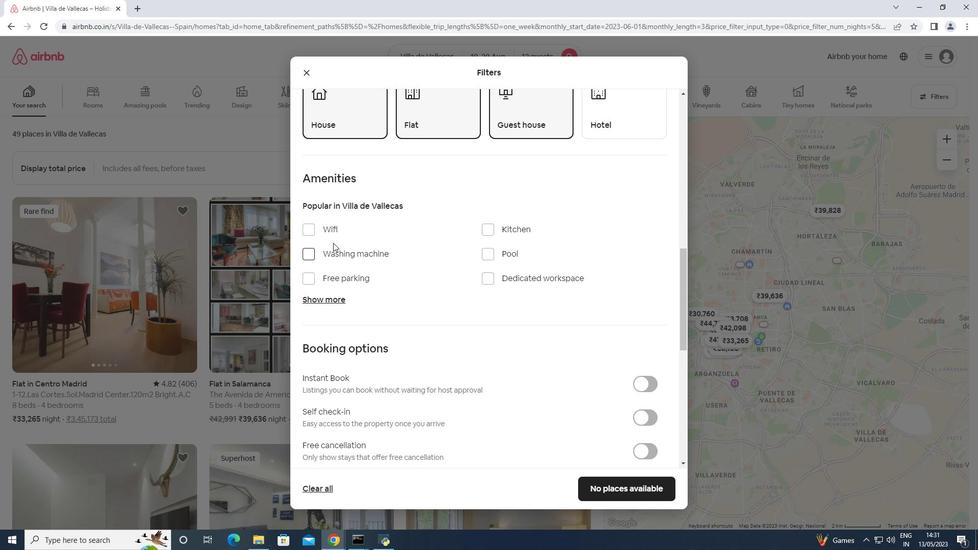 
Action: Mouse pressed left at (337, 225)
Screenshot: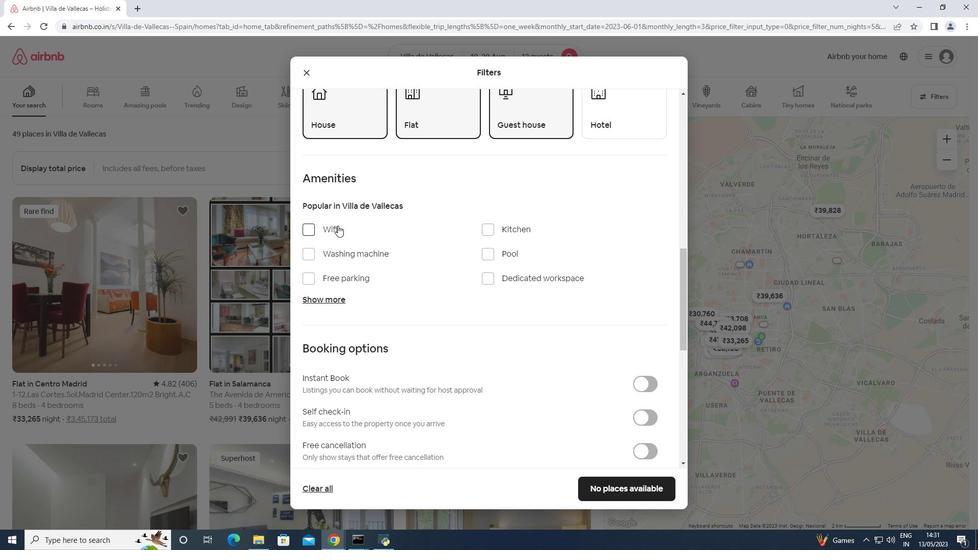 
Action: Mouse moved to (356, 277)
Screenshot: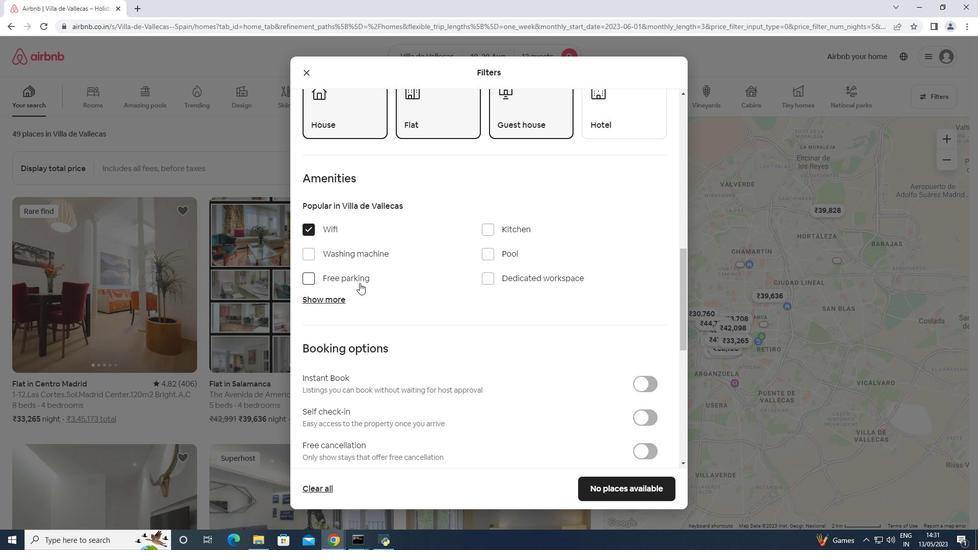 
Action: Mouse pressed left at (356, 277)
Screenshot: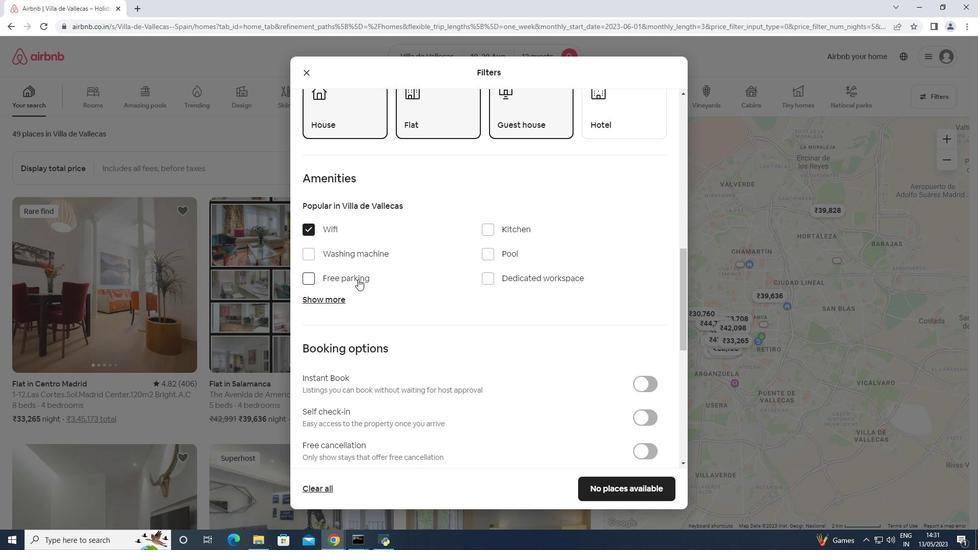 
Action: Mouse moved to (328, 298)
Screenshot: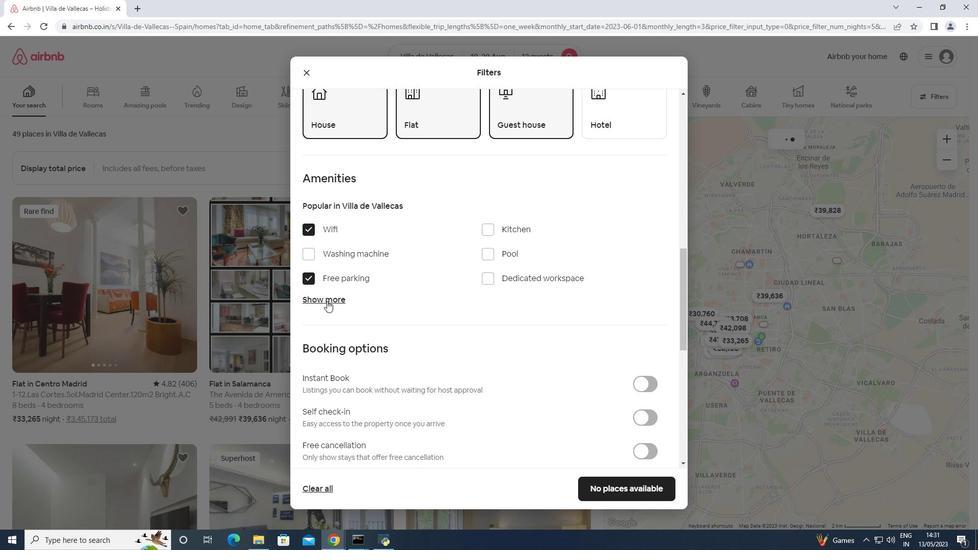 
Action: Mouse pressed left at (328, 298)
Screenshot: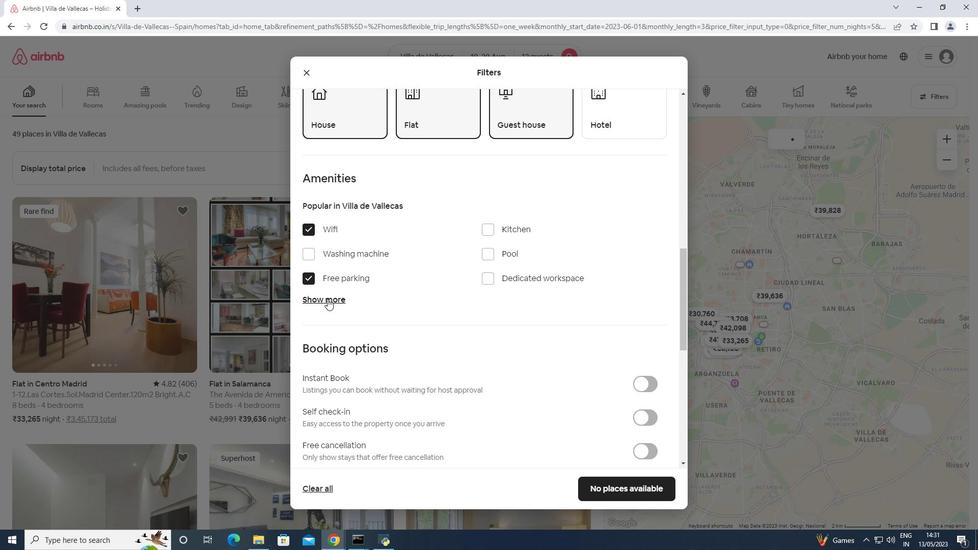 
Action: Mouse moved to (419, 288)
Screenshot: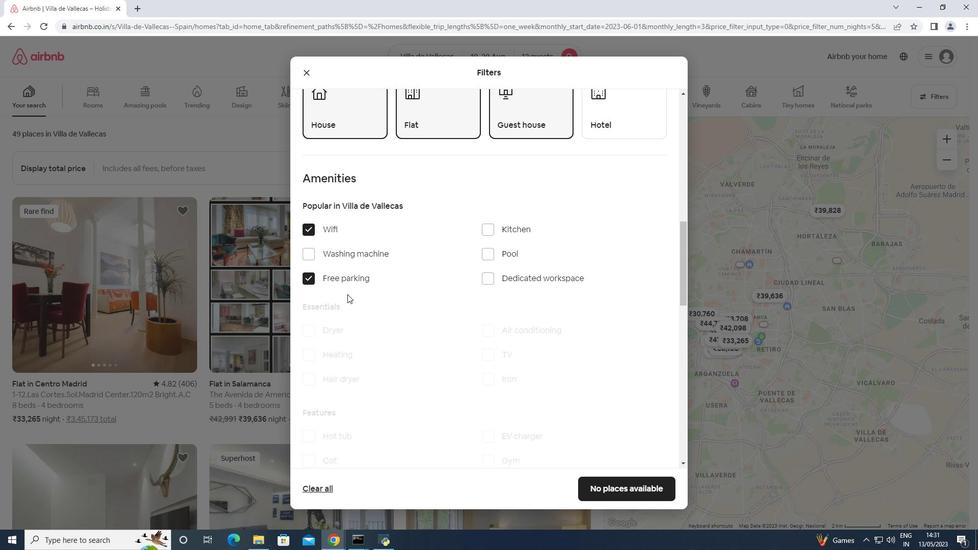 
Action: Mouse scrolled (419, 287) with delta (0, 0)
Screenshot: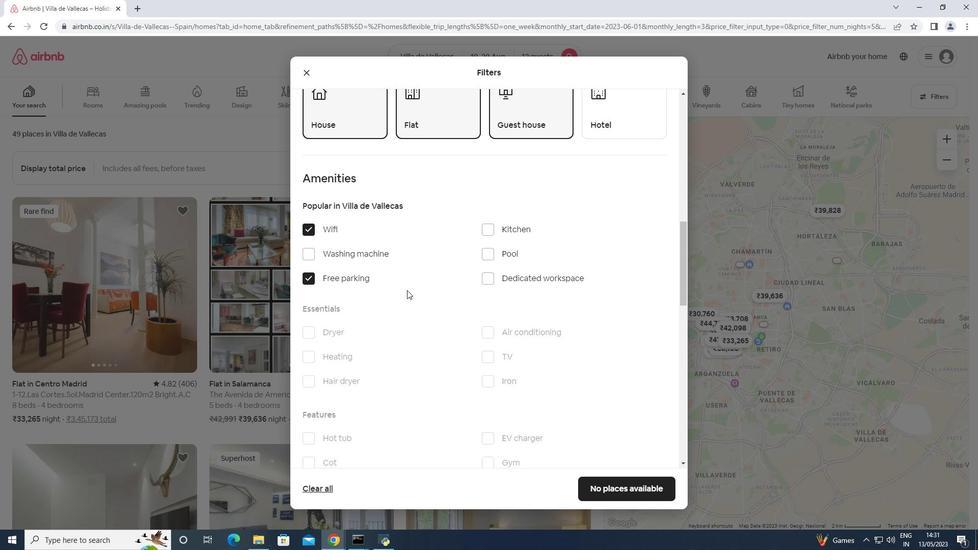 
Action: Mouse scrolled (419, 287) with delta (0, 0)
Screenshot: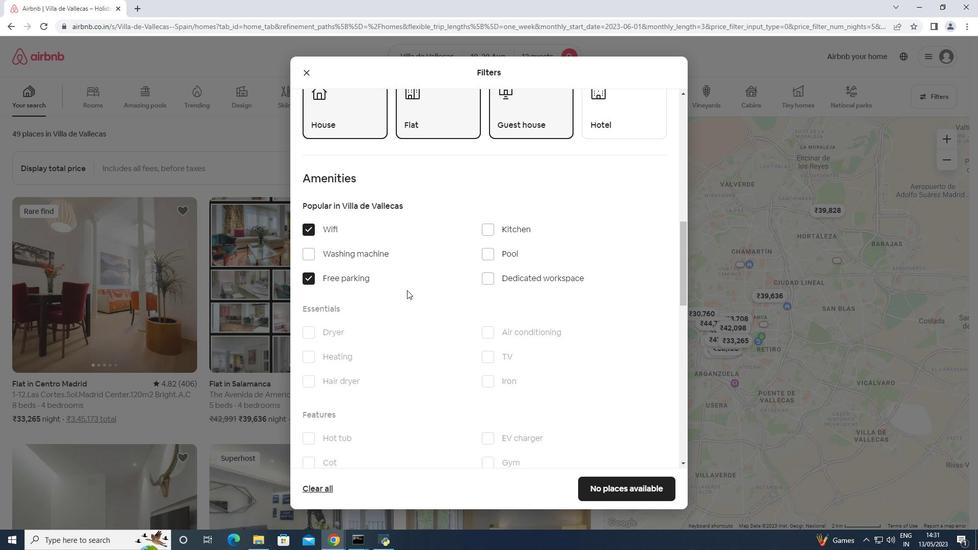 
Action: Mouse scrolled (419, 287) with delta (0, 0)
Screenshot: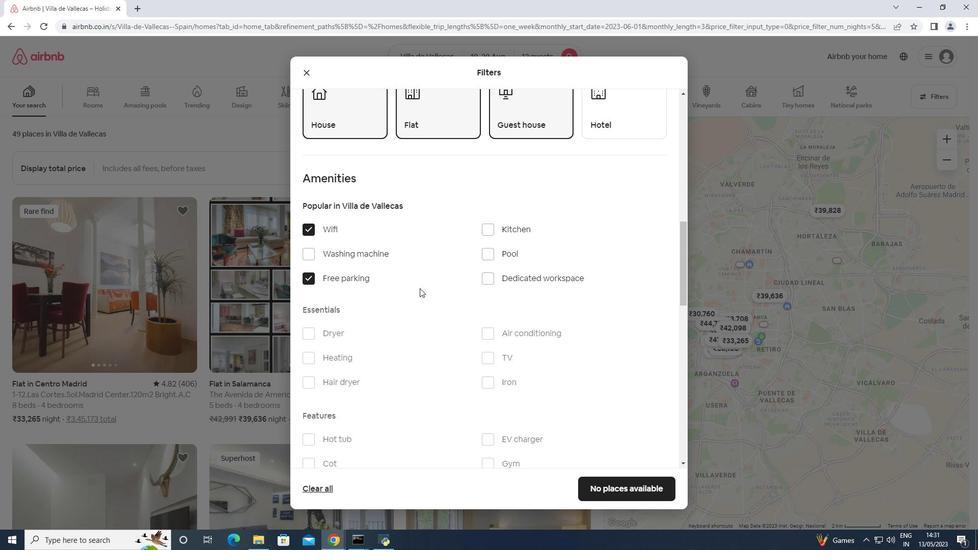 
Action: Mouse scrolled (419, 287) with delta (0, 0)
Screenshot: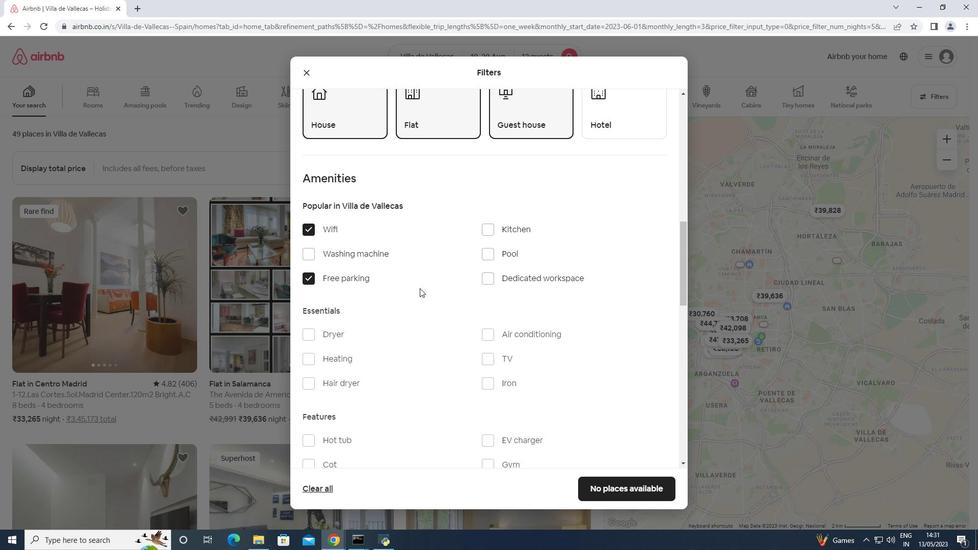
Action: Mouse moved to (502, 157)
Screenshot: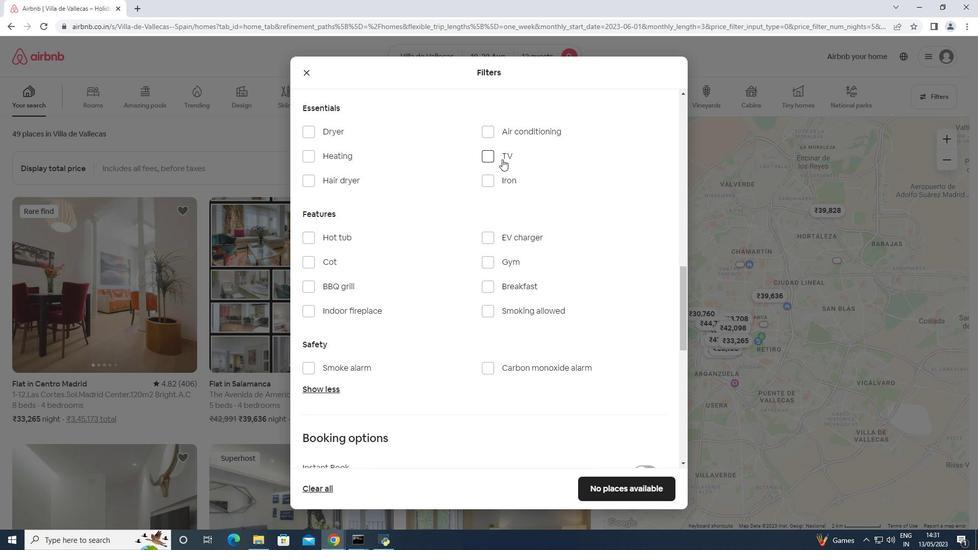 
Action: Mouse pressed left at (502, 157)
Screenshot: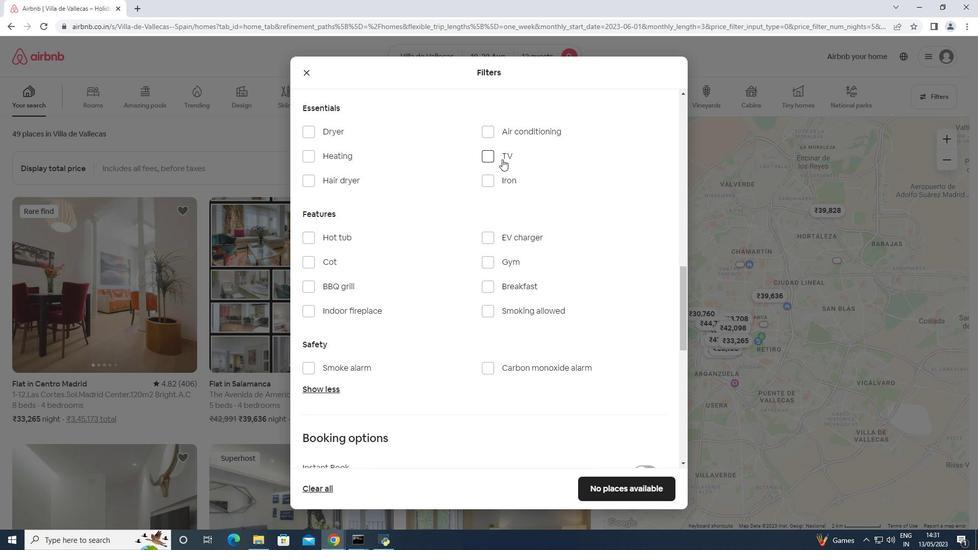 
Action: Mouse moved to (485, 284)
Screenshot: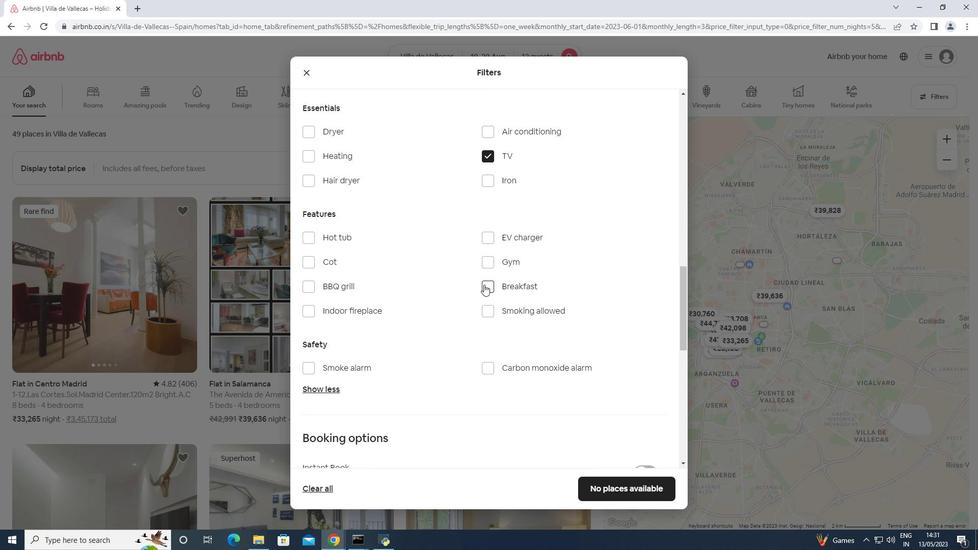 
Action: Mouse pressed left at (485, 284)
Screenshot: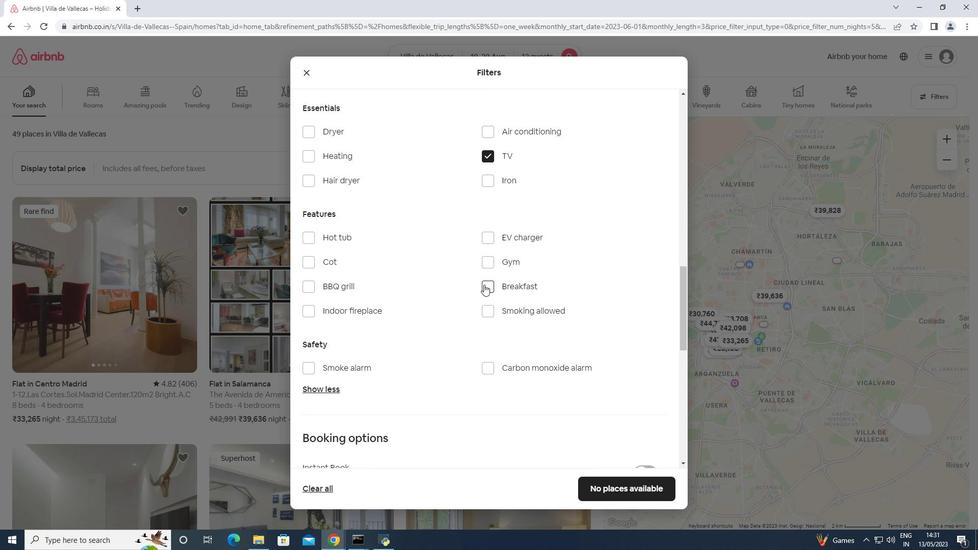 
Action: Mouse moved to (487, 265)
Screenshot: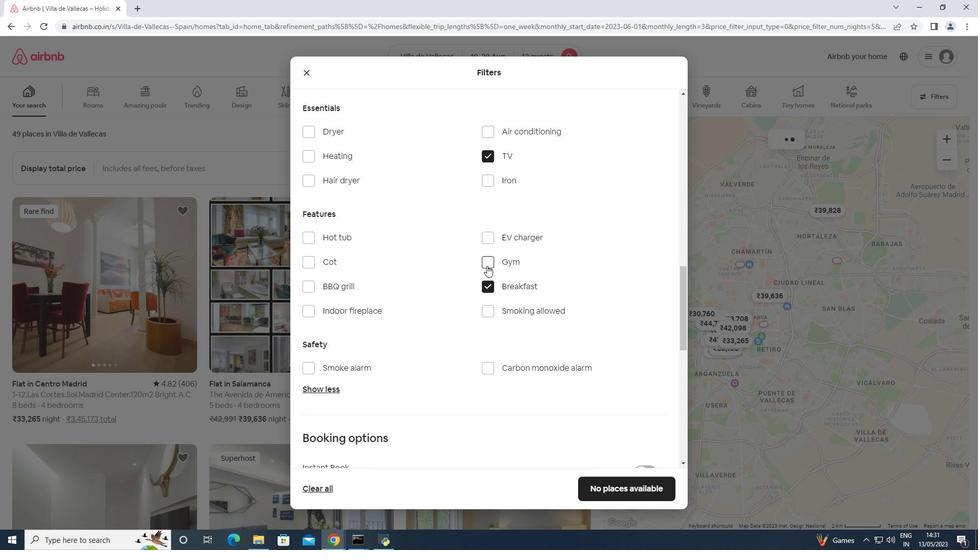 
Action: Mouse pressed left at (487, 265)
Screenshot: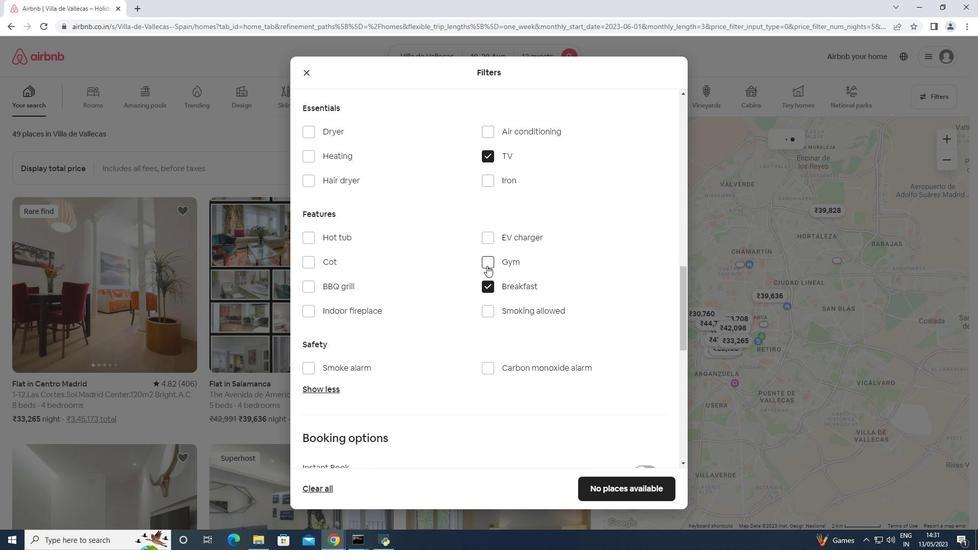 
Action: Mouse scrolled (487, 264) with delta (0, 0)
Screenshot: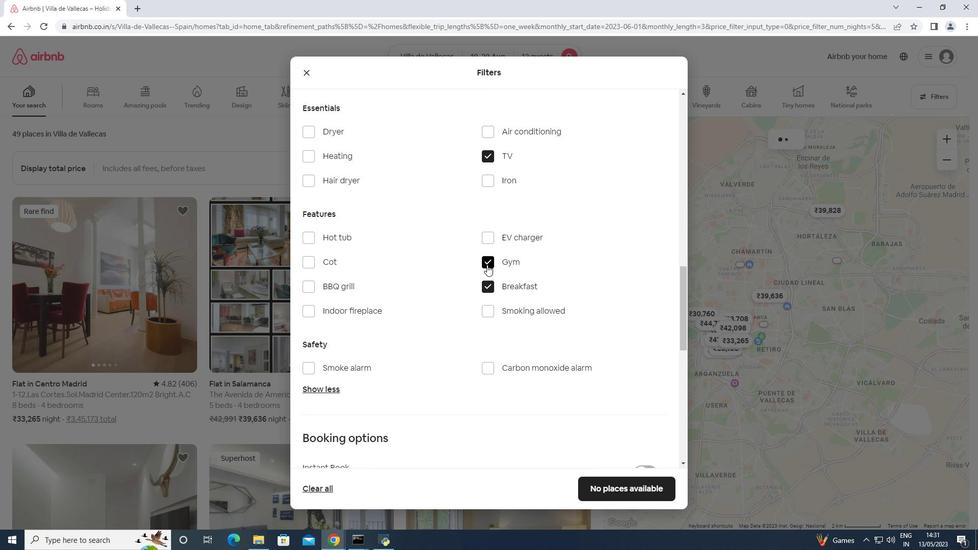 
Action: Mouse scrolled (487, 264) with delta (0, 0)
Screenshot: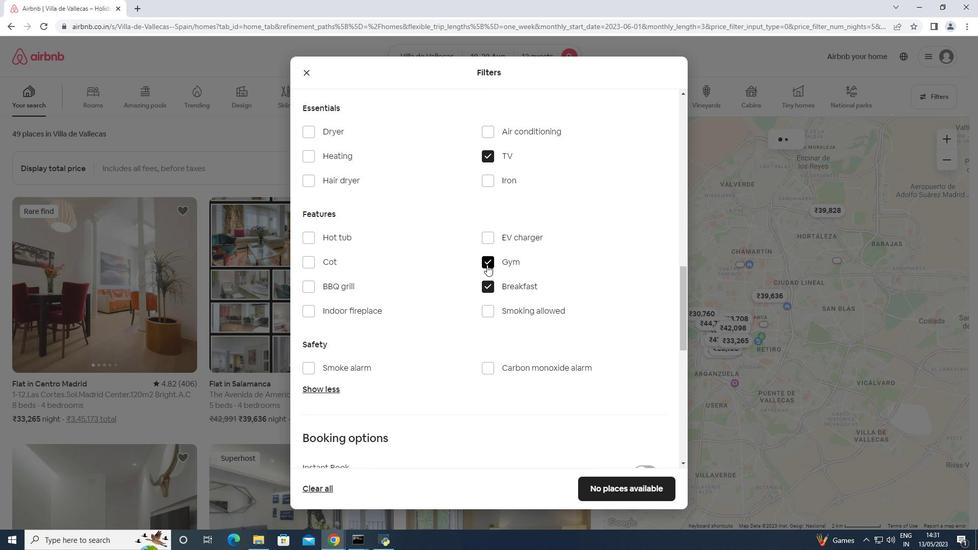 
Action: Mouse scrolled (487, 264) with delta (0, 0)
Screenshot: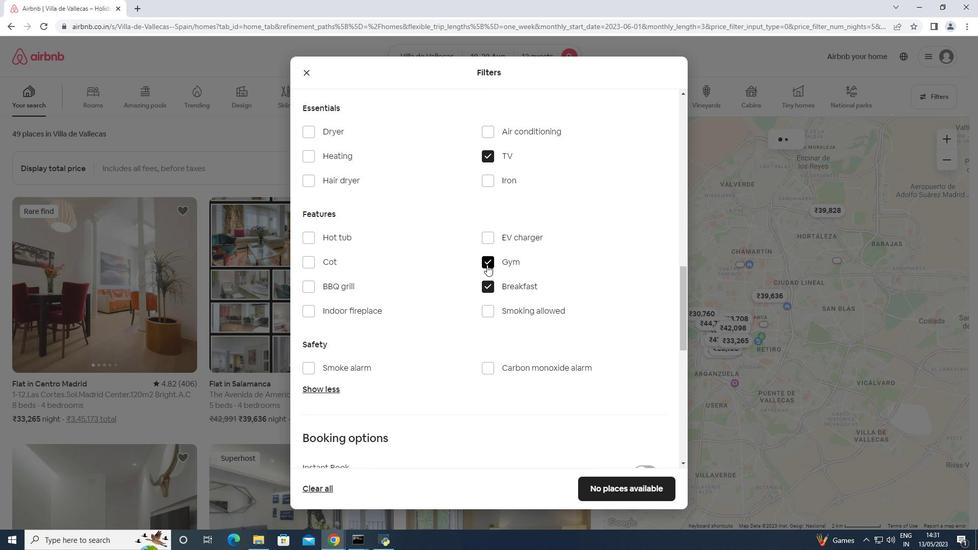 
Action: Mouse scrolled (487, 264) with delta (0, 0)
Screenshot: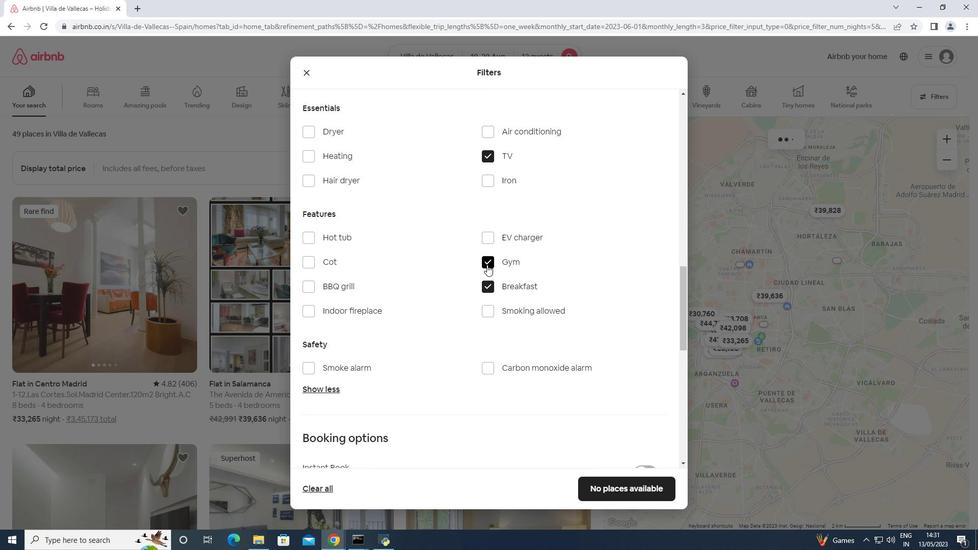 
Action: Mouse moved to (644, 303)
Screenshot: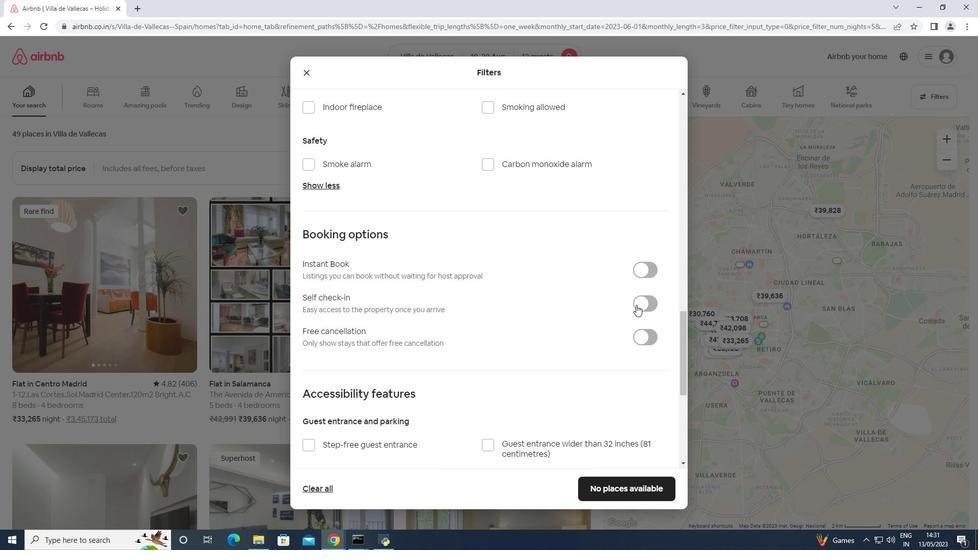 
Action: Mouse pressed left at (644, 303)
Screenshot: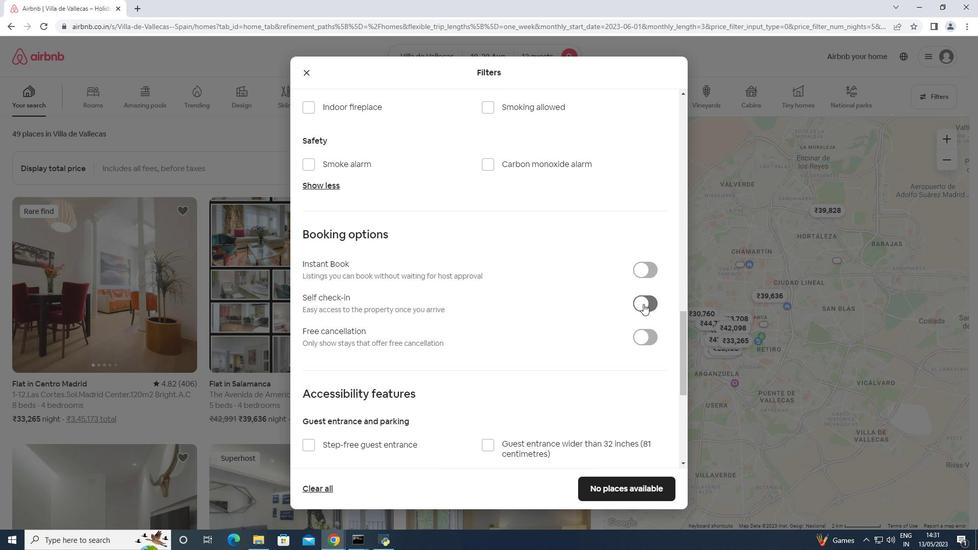 
Action: Mouse scrolled (644, 303) with delta (0, 0)
Screenshot: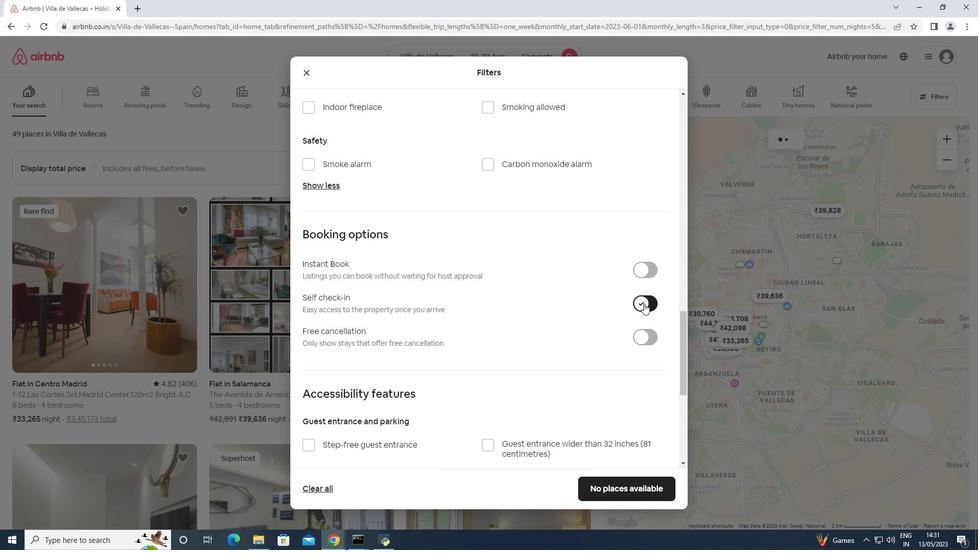 
Action: Mouse scrolled (644, 303) with delta (0, 0)
Screenshot: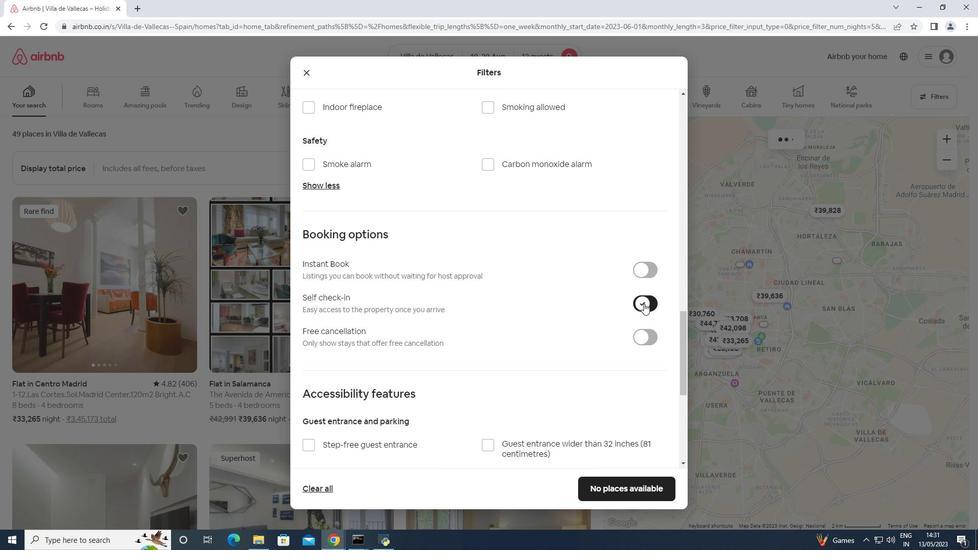 
Action: Mouse scrolled (644, 303) with delta (0, 0)
Screenshot: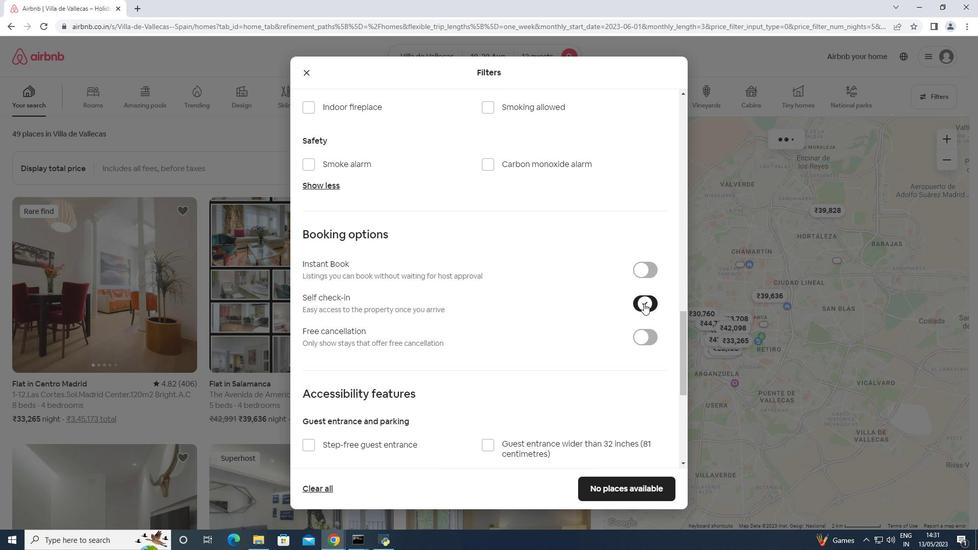 
Action: Mouse scrolled (644, 303) with delta (0, 0)
Screenshot: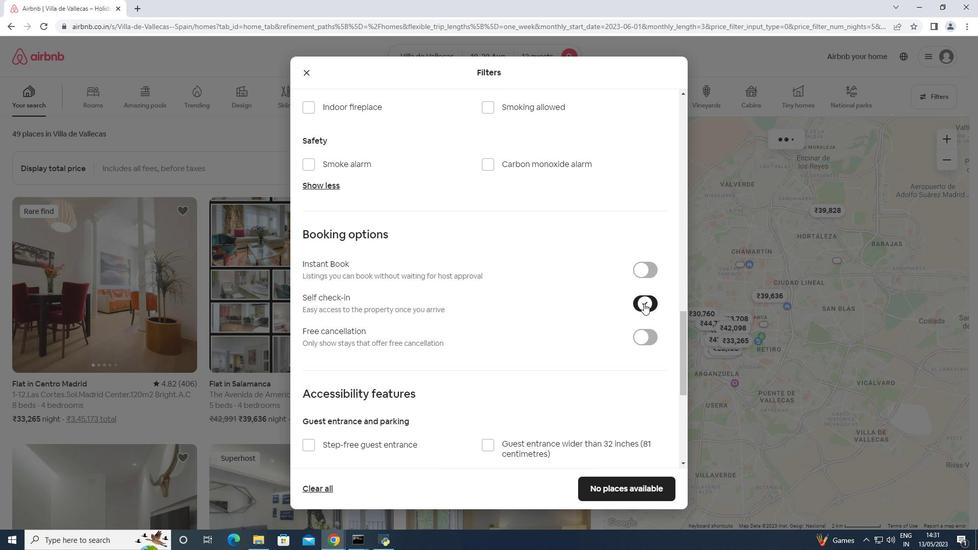 
Action: Mouse scrolled (644, 303) with delta (0, 0)
Screenshot: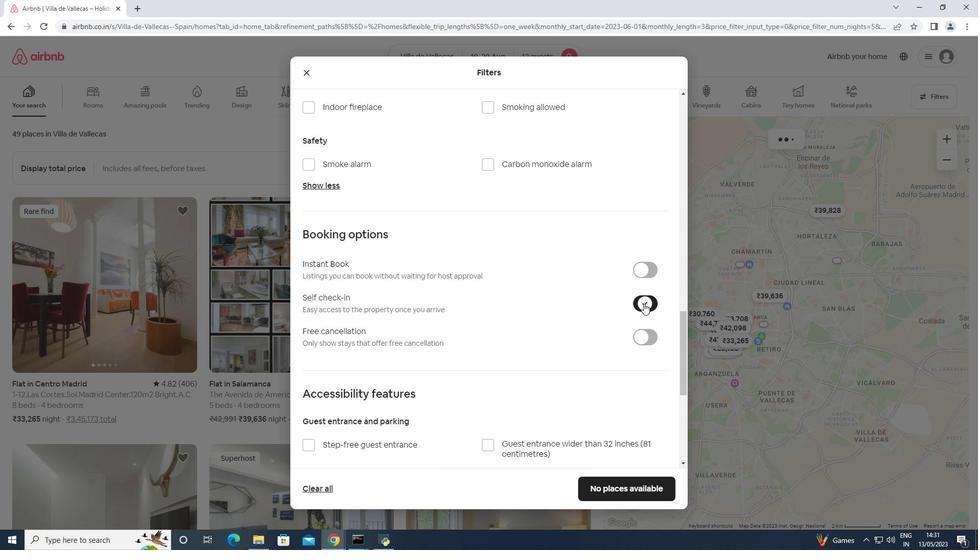 
Action: Mouse moved to (331, 430)
Screenshot: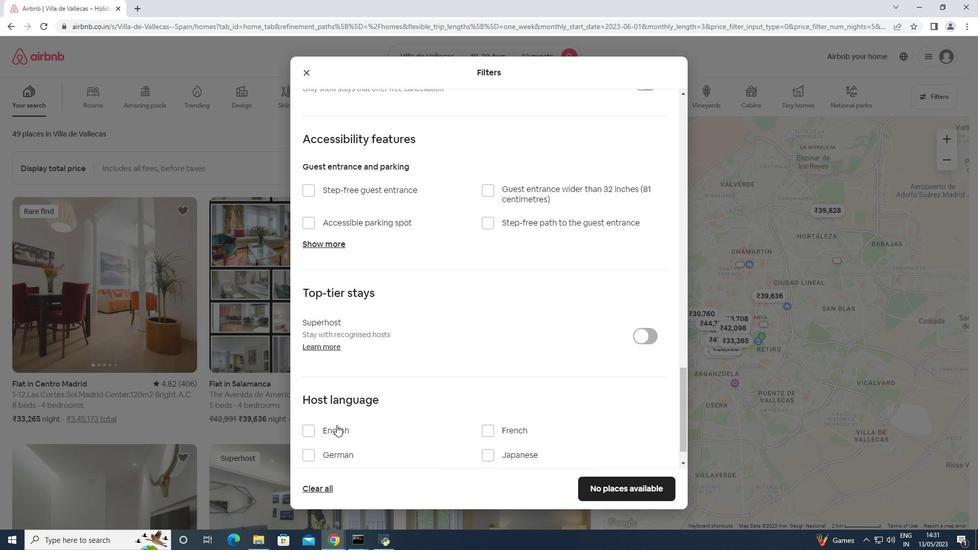 
Action: Mouse pressed left at (331, 430)
Screenshot: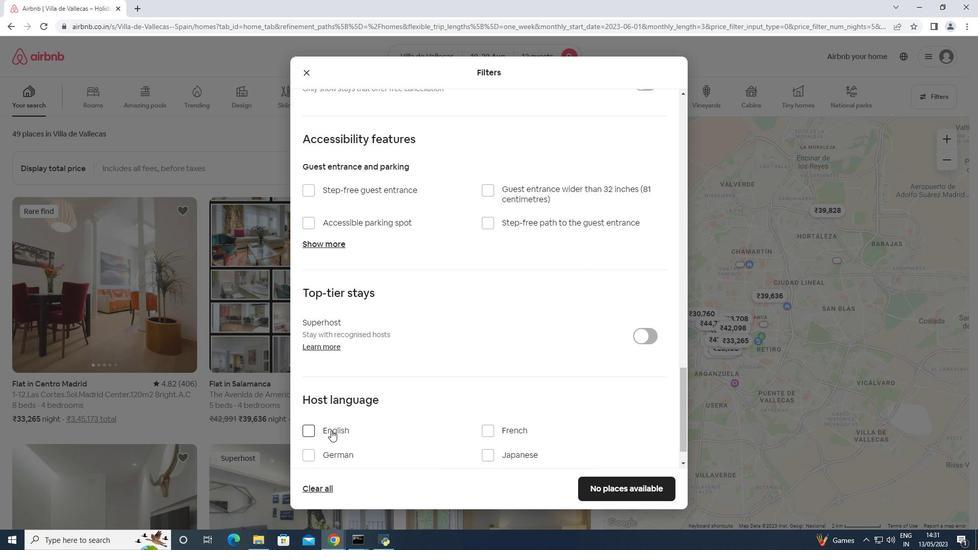 
Action: Mouse moved to (600, 487)
Screenshot: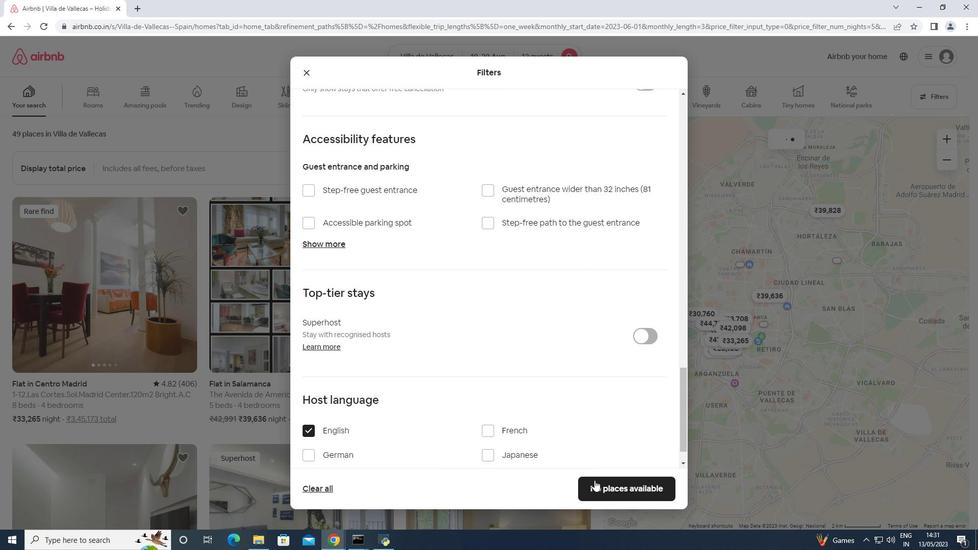 
Action: Mouse pressed left at (600, 487)
Screenshot: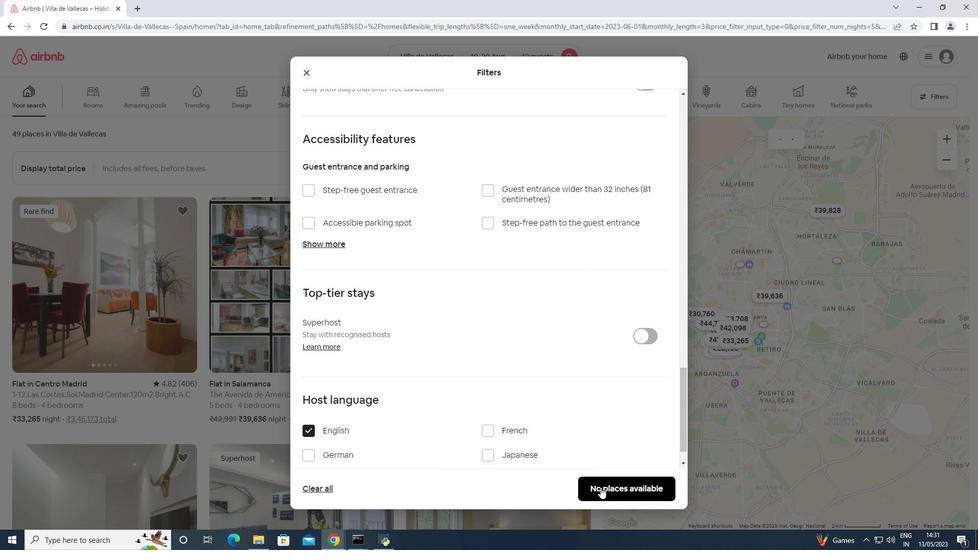 
Action: Mouse moved to (532, 208)
Screenshot: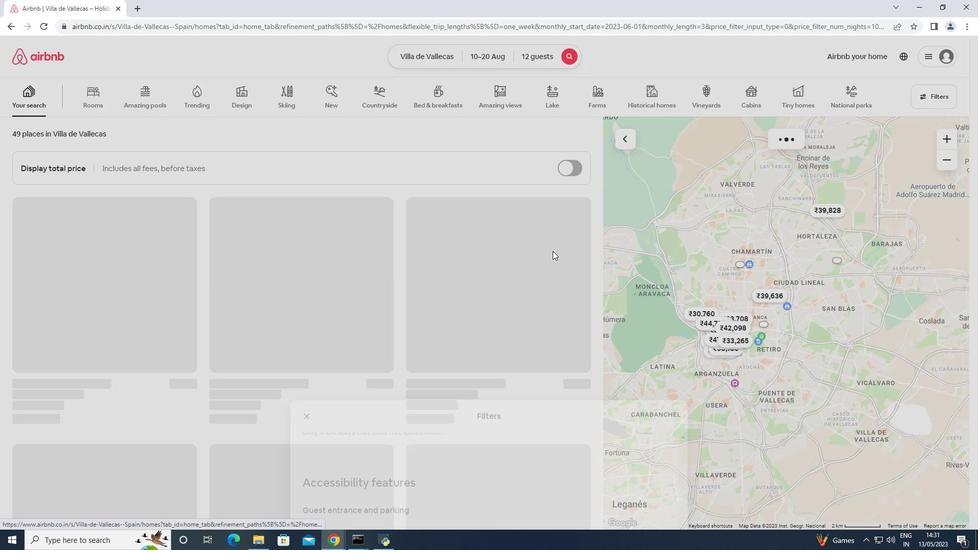 
